 Task: Look for space in Porto Sant'Elpidio, Italy from 5th June, 2023 to 16th June, 2023 for 2 adults in price range Rs.14000 to Rs.18000. Place can be entire place with 1  bedroom having 1 bed and 1 bathroom. Property type can be house, flat, guest house, hotel. Booking option can be shelf check-in. Required host language is English.
Action: Mouse moved to (541, 140)
Screenshot: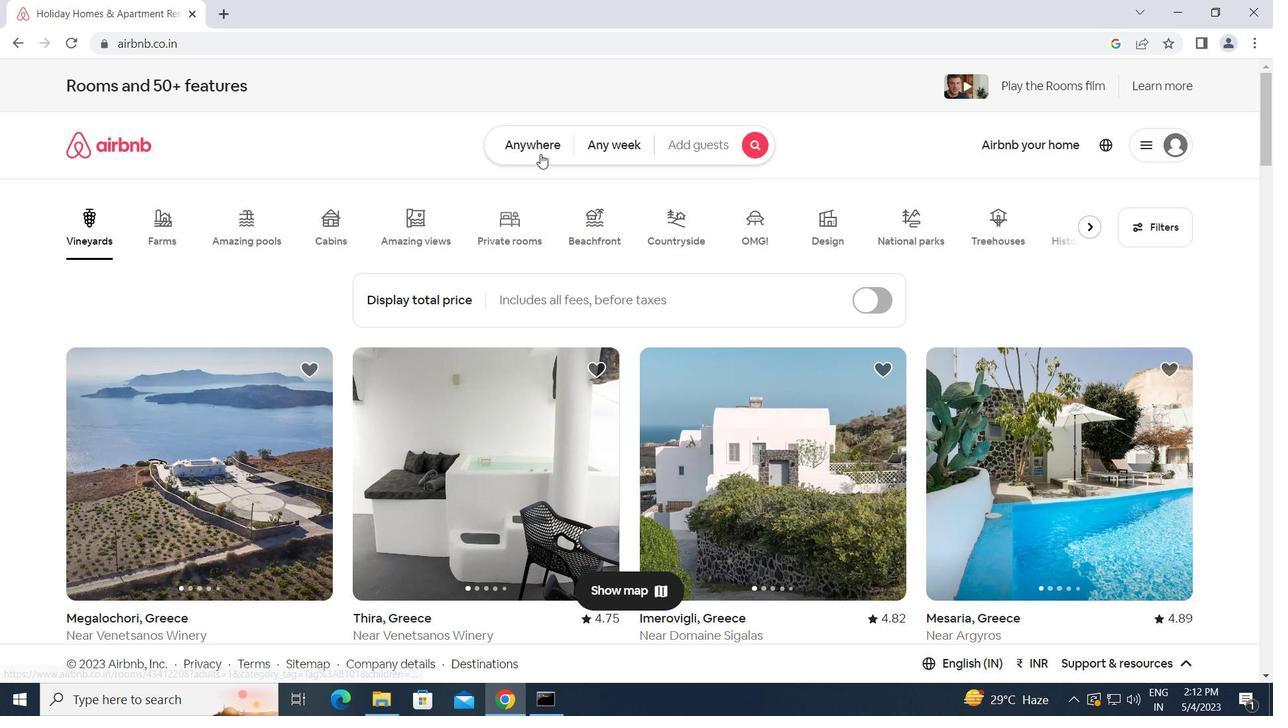
Action: Mouse pressed left at (541, 140)
Screenshot: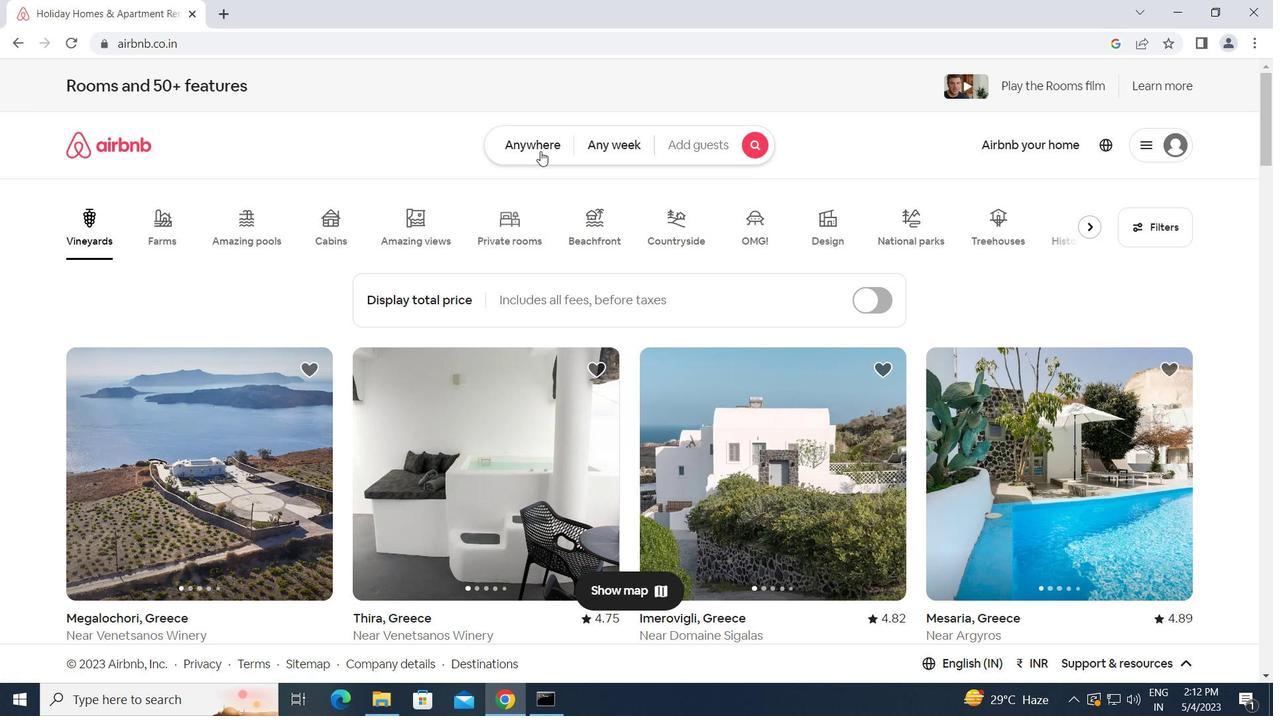 
Action: Mouse moved to (512, 193)
Screenshot: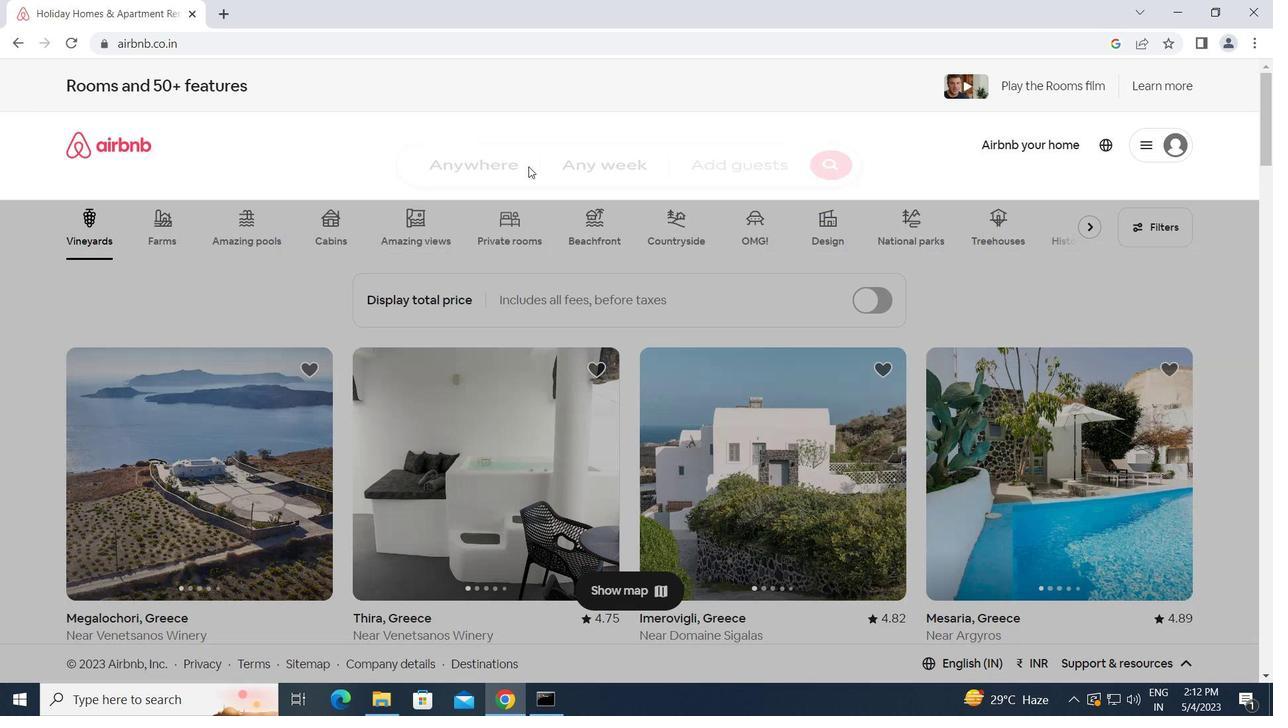 
Action: Mouse pressed left at (512, 193)
Screenshot: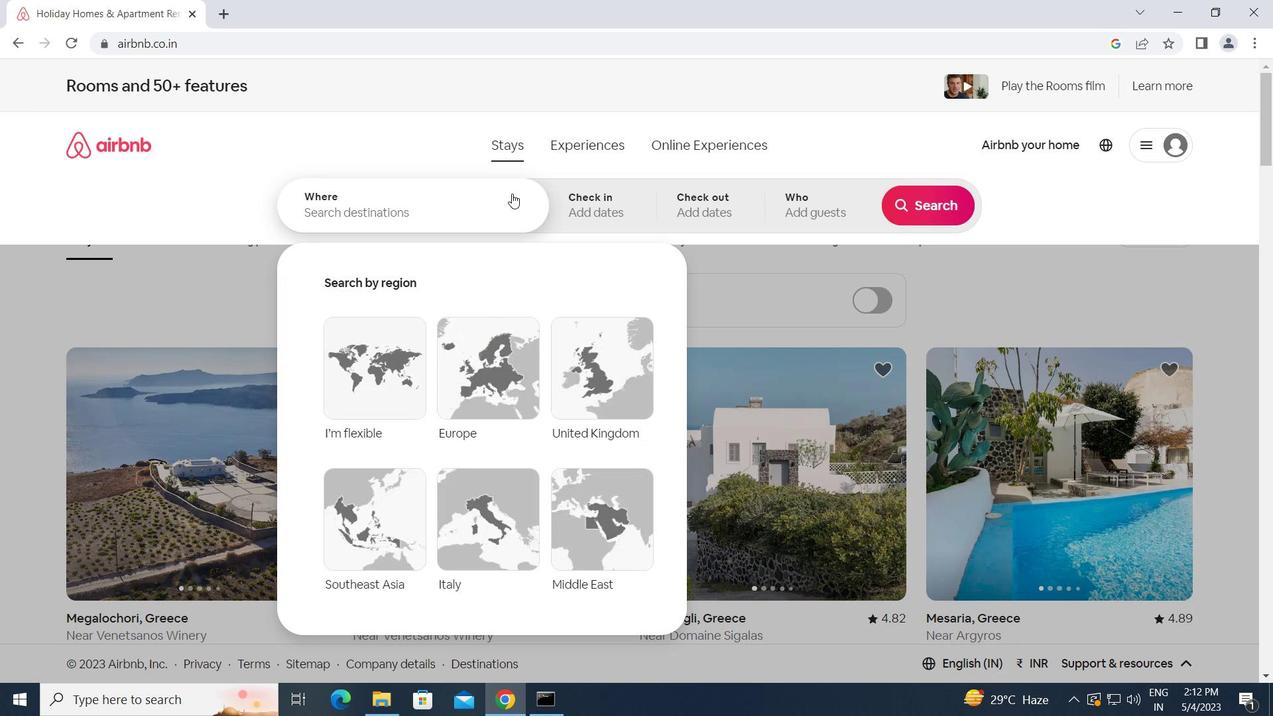 
Action: Mouse moved to (511, 193)
Screenshot: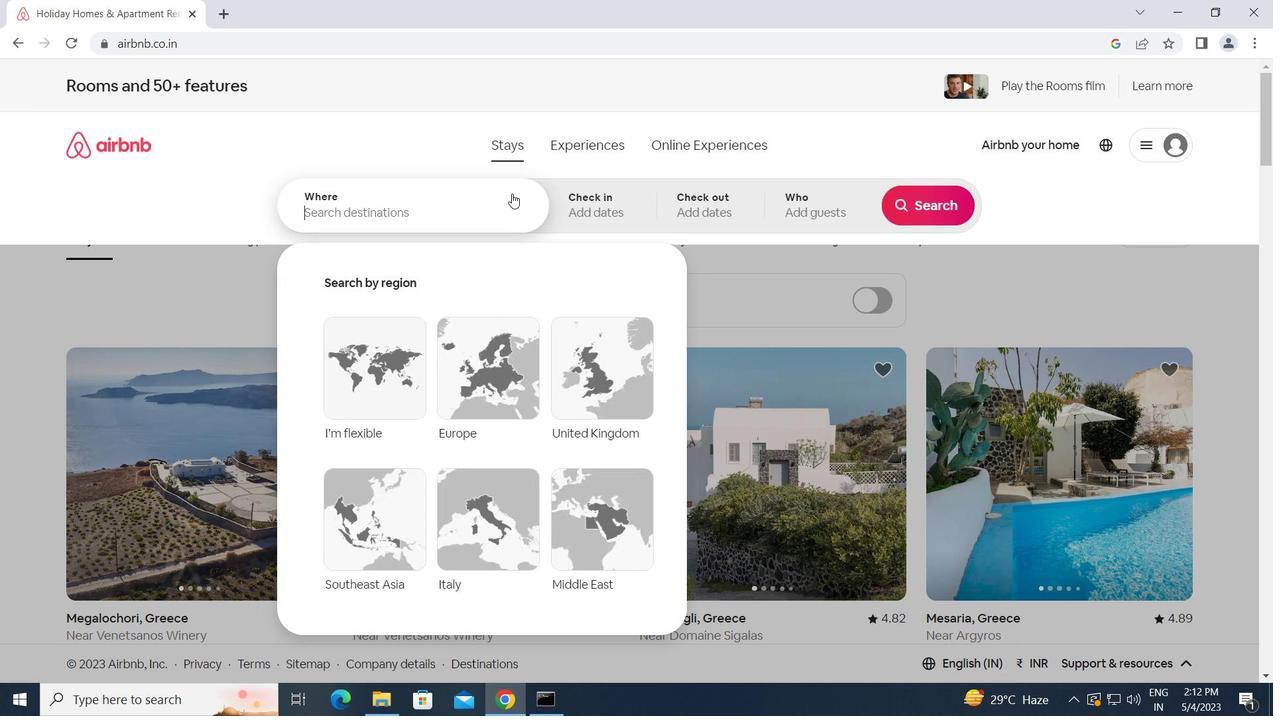 
Action: Key pressed p<Key.caps_lock>orto<Key.space><Key.caps_lock>s<Key.caps_lock>ant'<Key.caps_lock>e<Key.caps_lock><Key.backspace><Key.space><Key.caps_lock>e<Key.caps_lock>lpidio,<Key.space><Key.caps_lock>i<Key.caps_lock>taly<Key.enter>
Screenshot: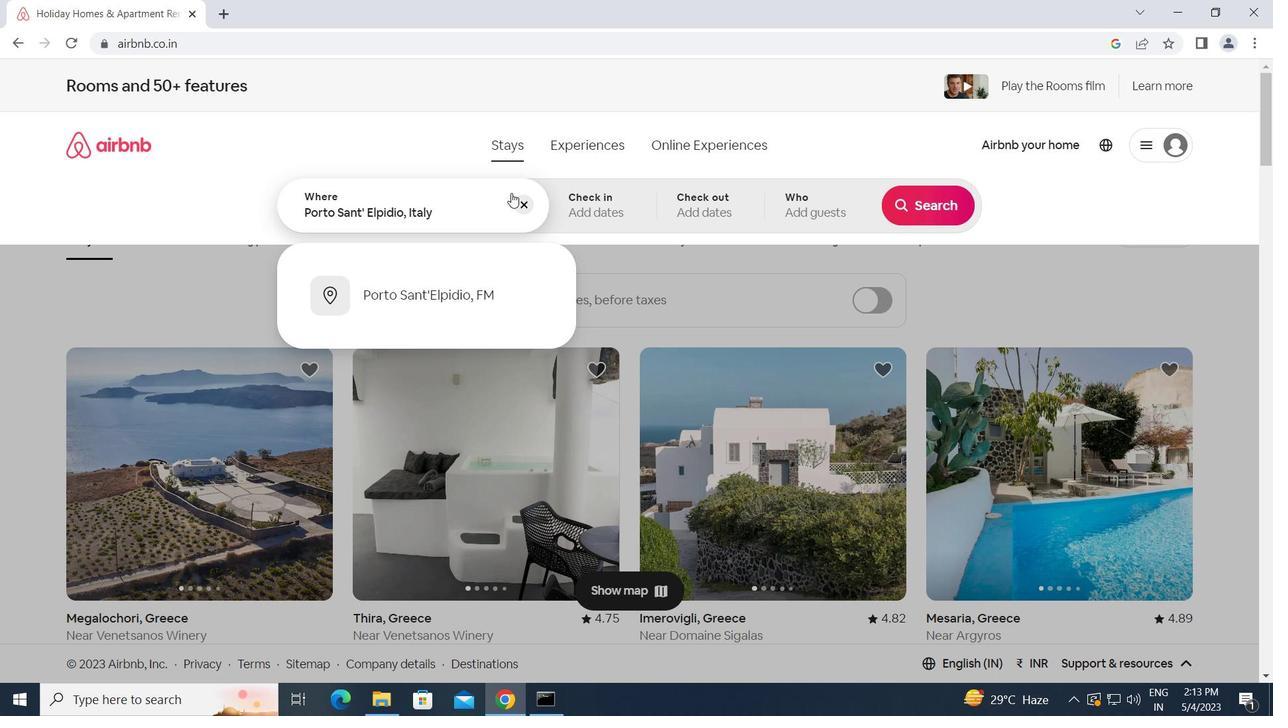 
Action: Mouse moved to (716, 459)
Screenshot: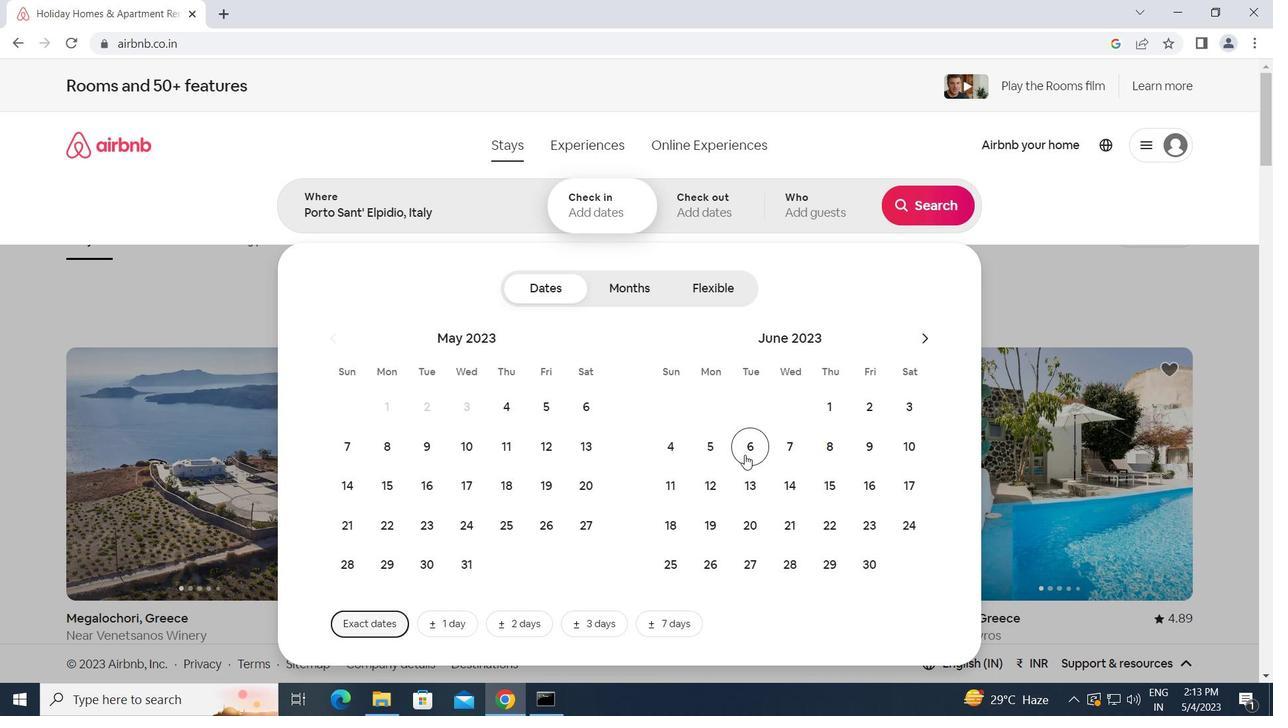 
Action: Mouse pressed left at (716, 459)
Screenshot: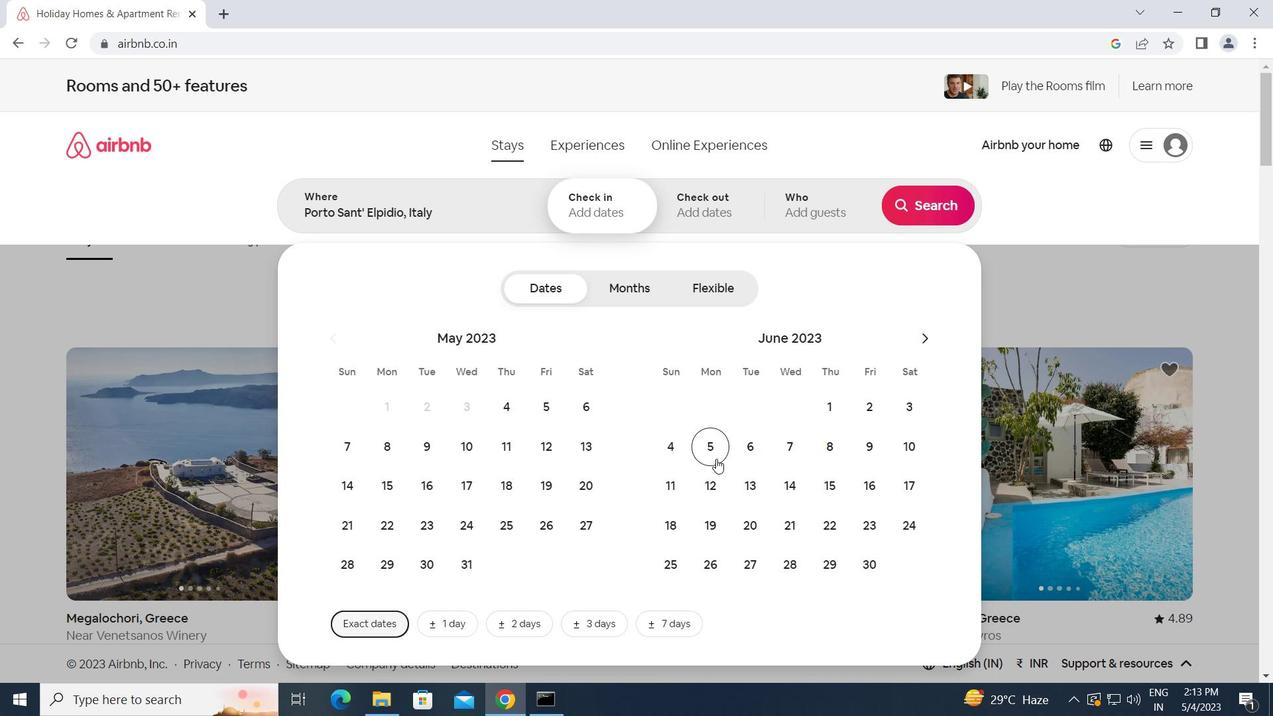 
Action: Mouse moved to (878, 496)
Screenshot: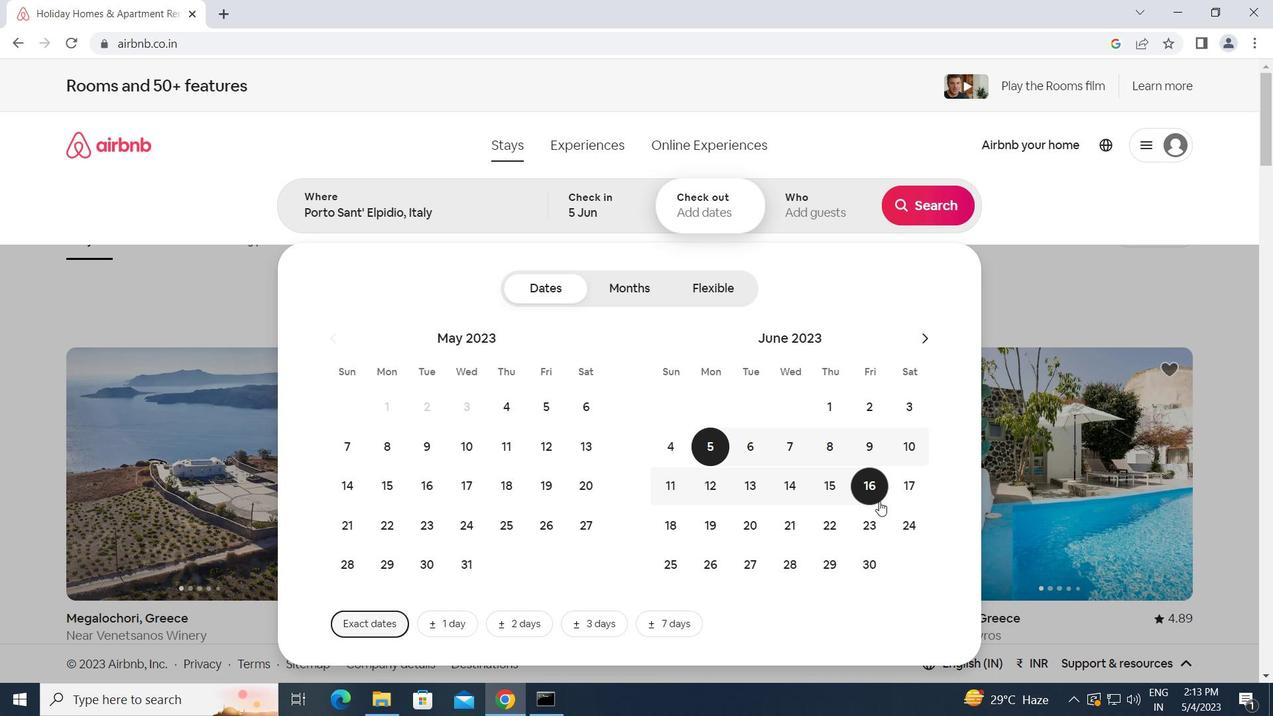 
Action: Mouse pressed left at (878, 496)
Screenshot: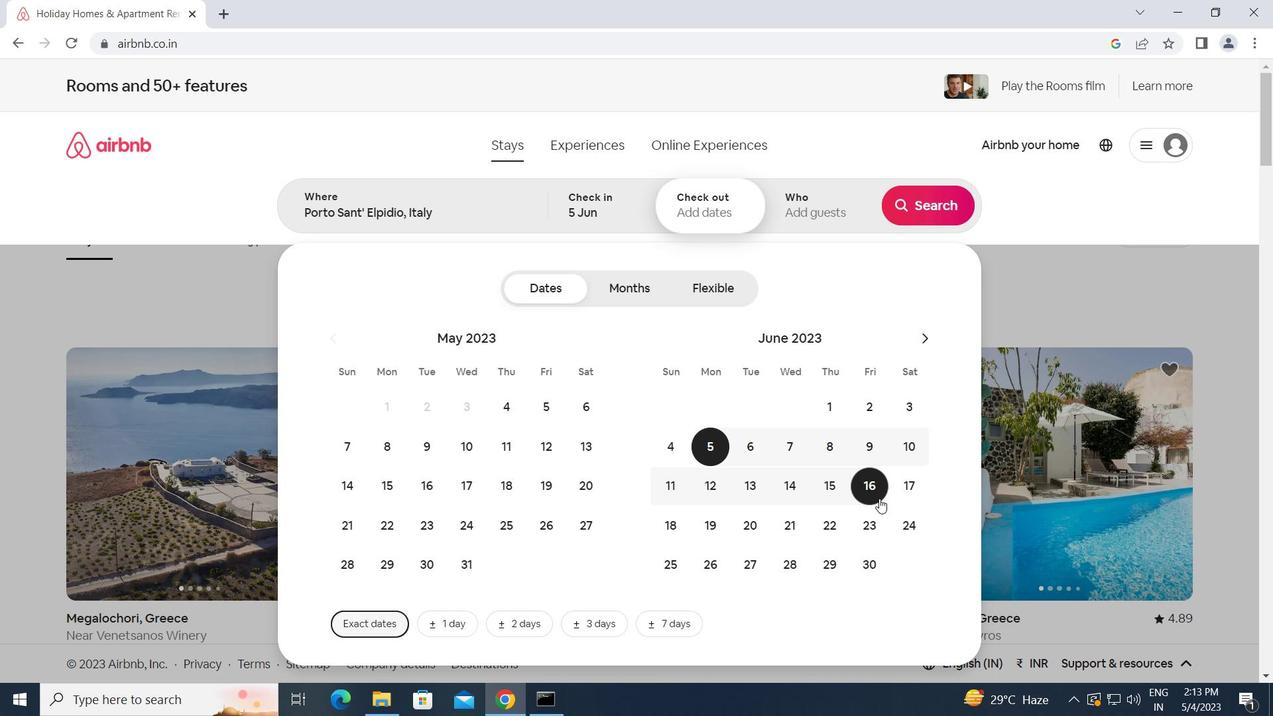 
Action: Mouse moved to (827, 216)
Screenshot: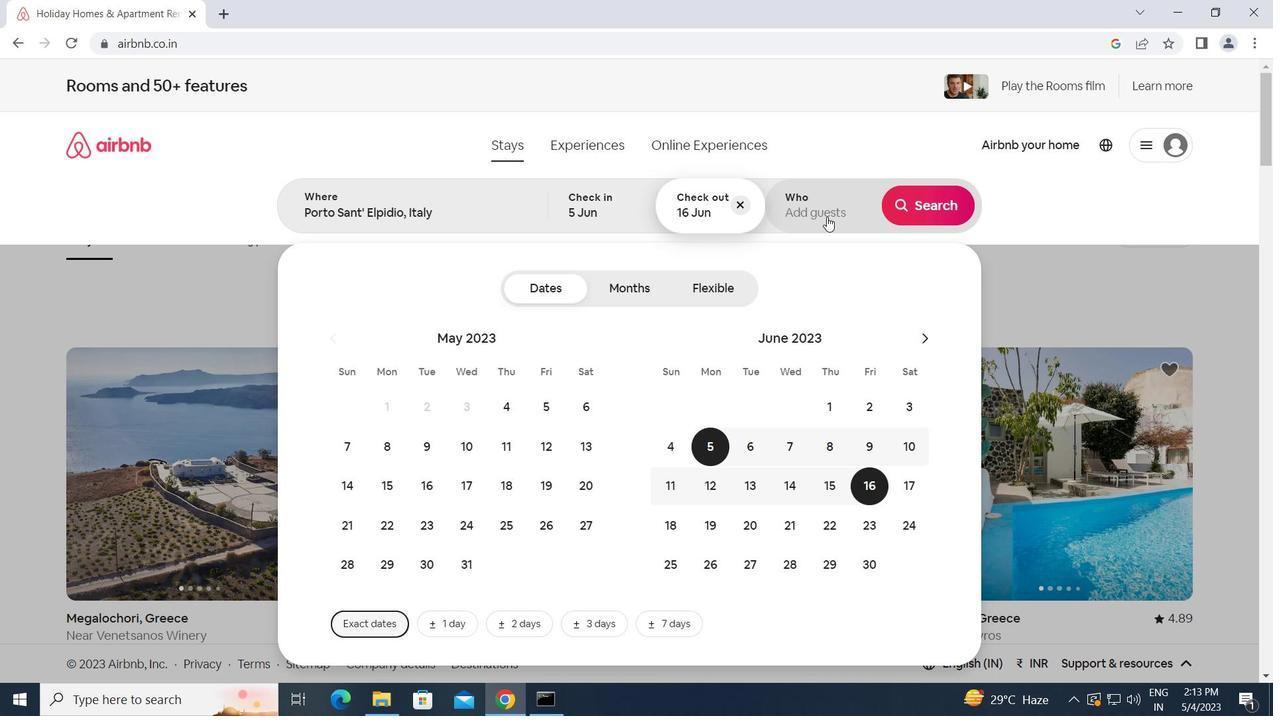 
Action: Mouse pressed left at (827, 216)
Screenshot: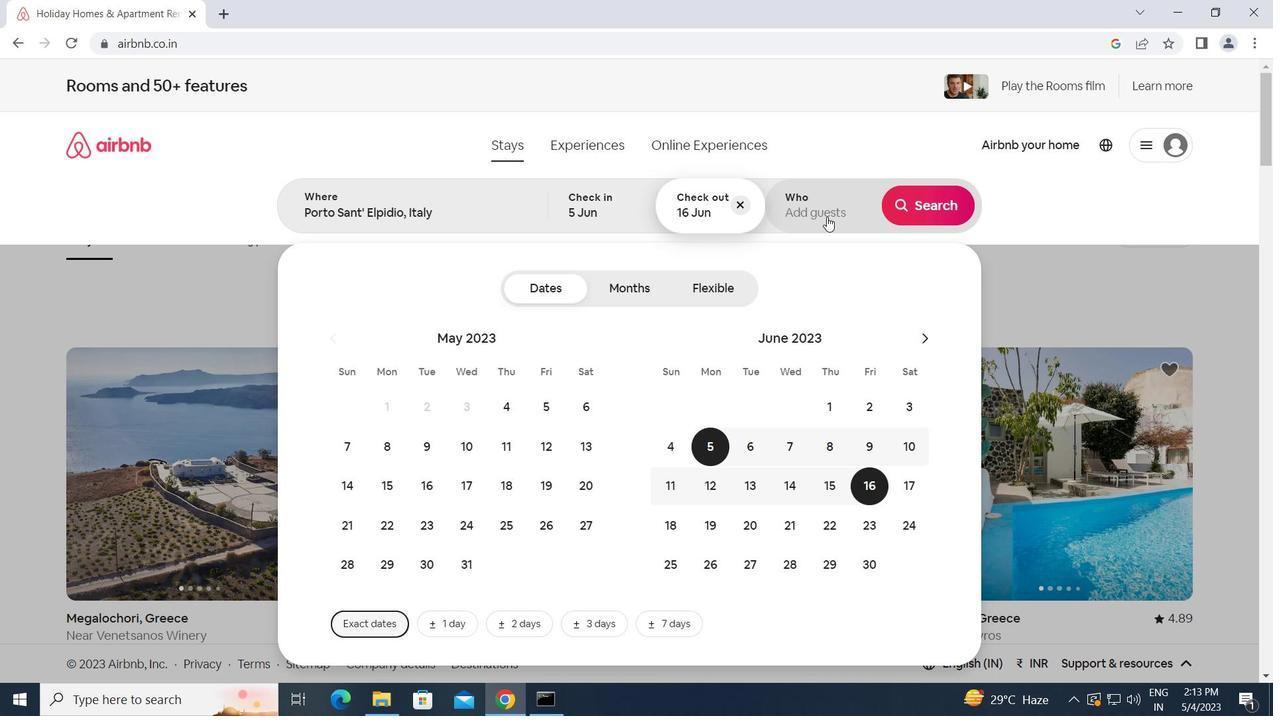 
Action: Mouse moved to (932, 305)
Screenshot: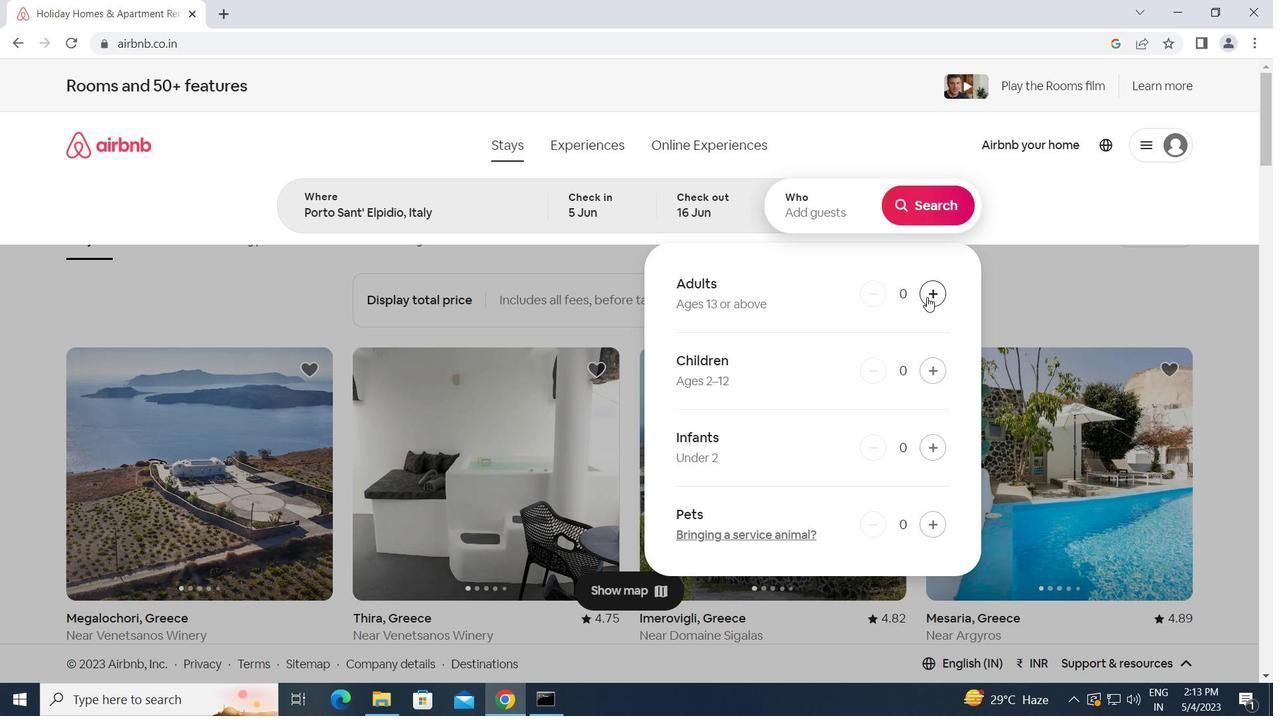 
Action: Mouse pressed left at (932, 305)
Screenshot: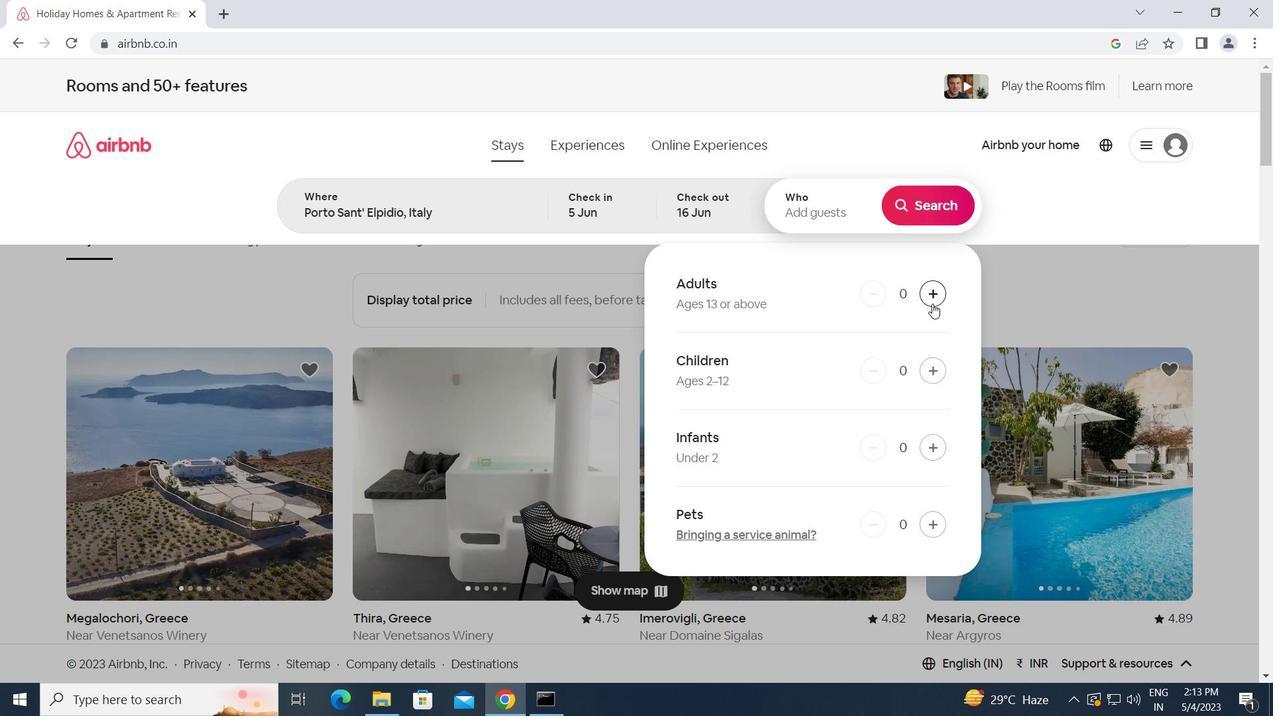 
Action: Mouse pressed left at (932, 305)
Screenshot: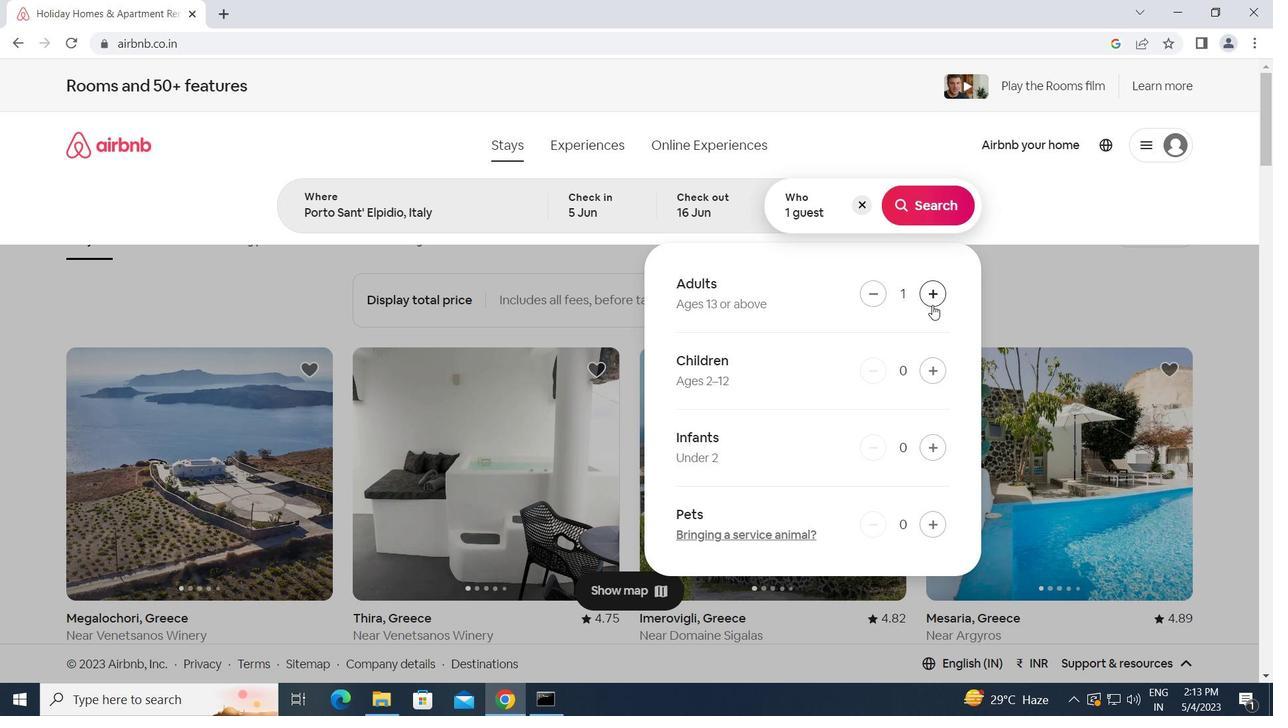 
Action: Mouse moved to (916, 207)
Screenshot: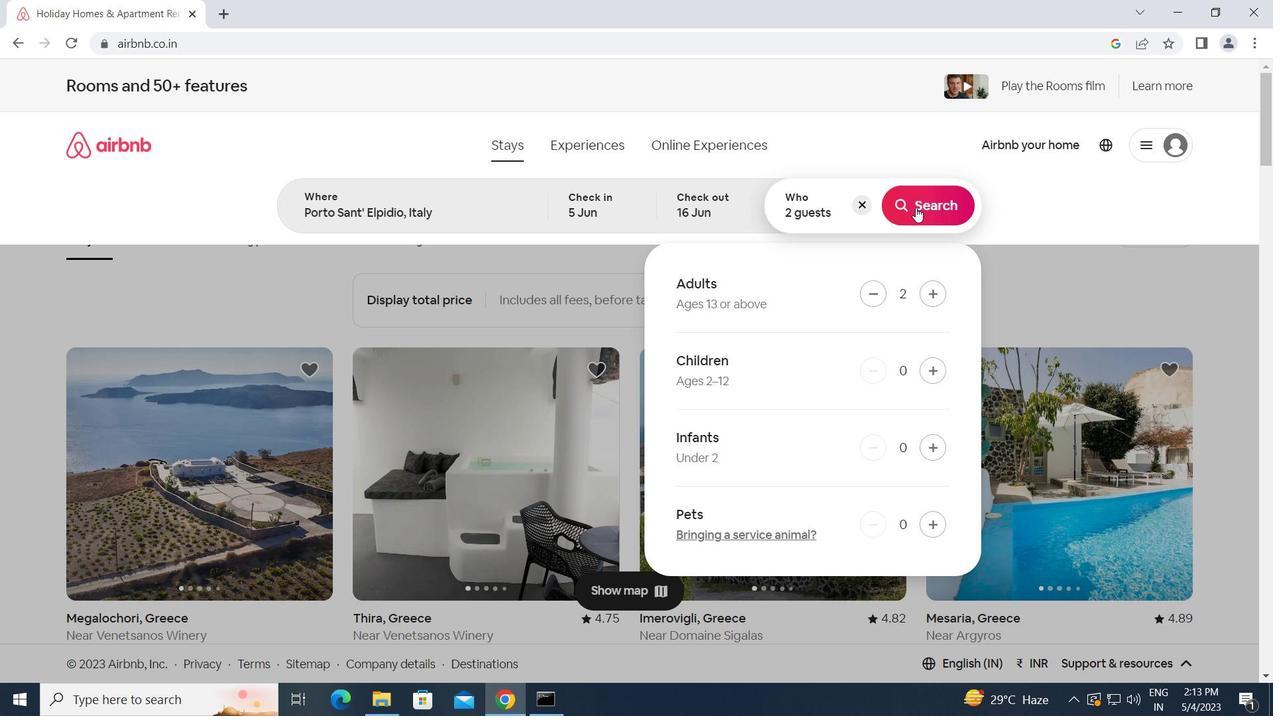 
Action: Mouse pressed left at (916, 207)
Screenshot: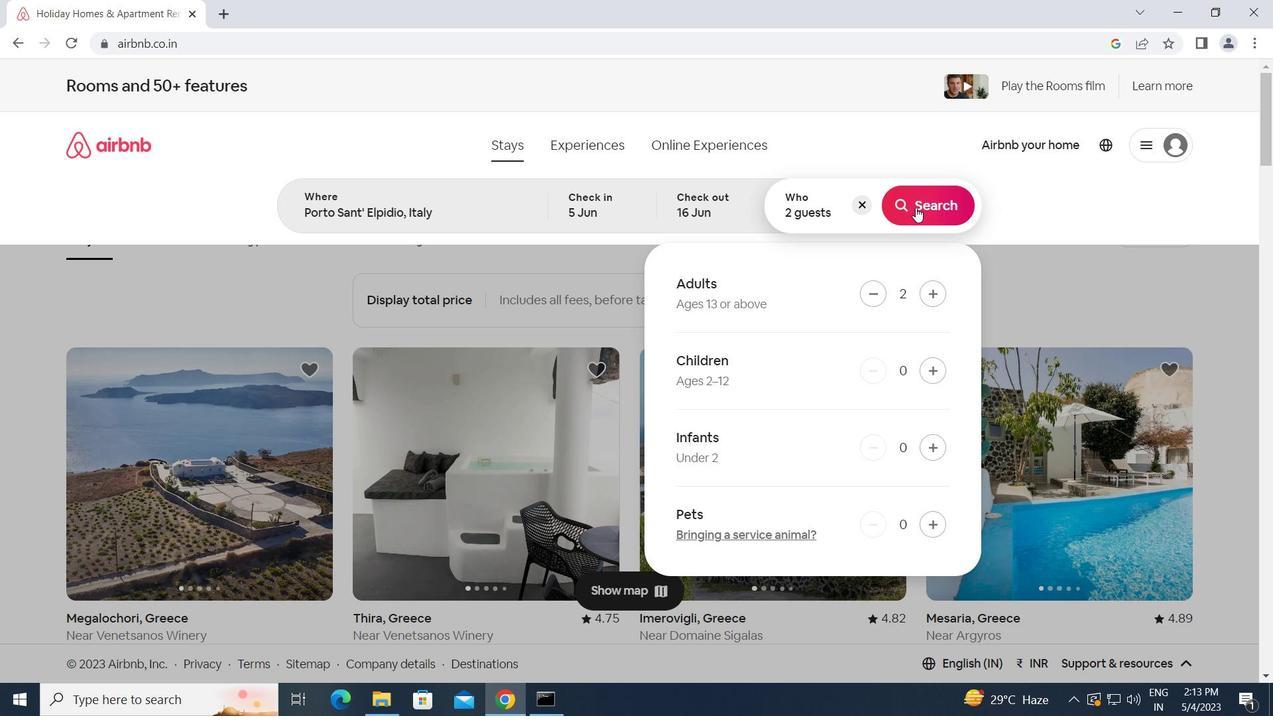 
Action: Mouse moved to (1213, 156)
Screenshot: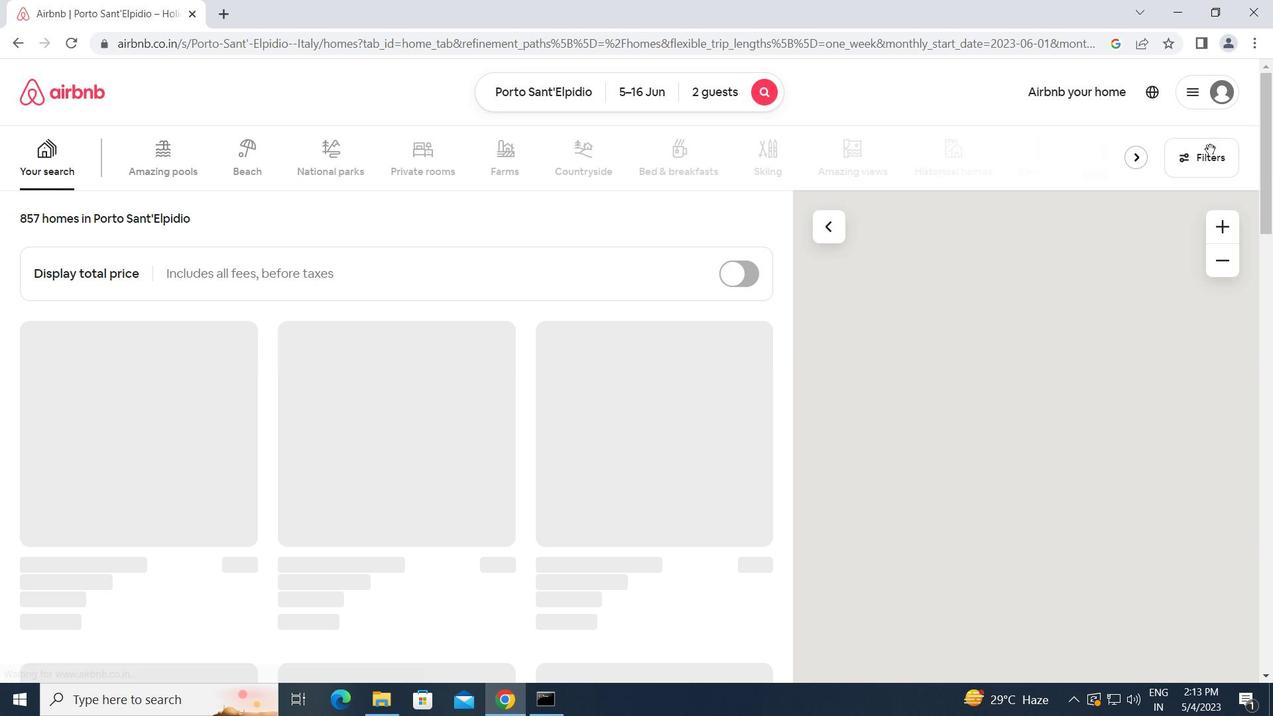 
Action: Mouse pressed left at (1213, 156)
Screenshot: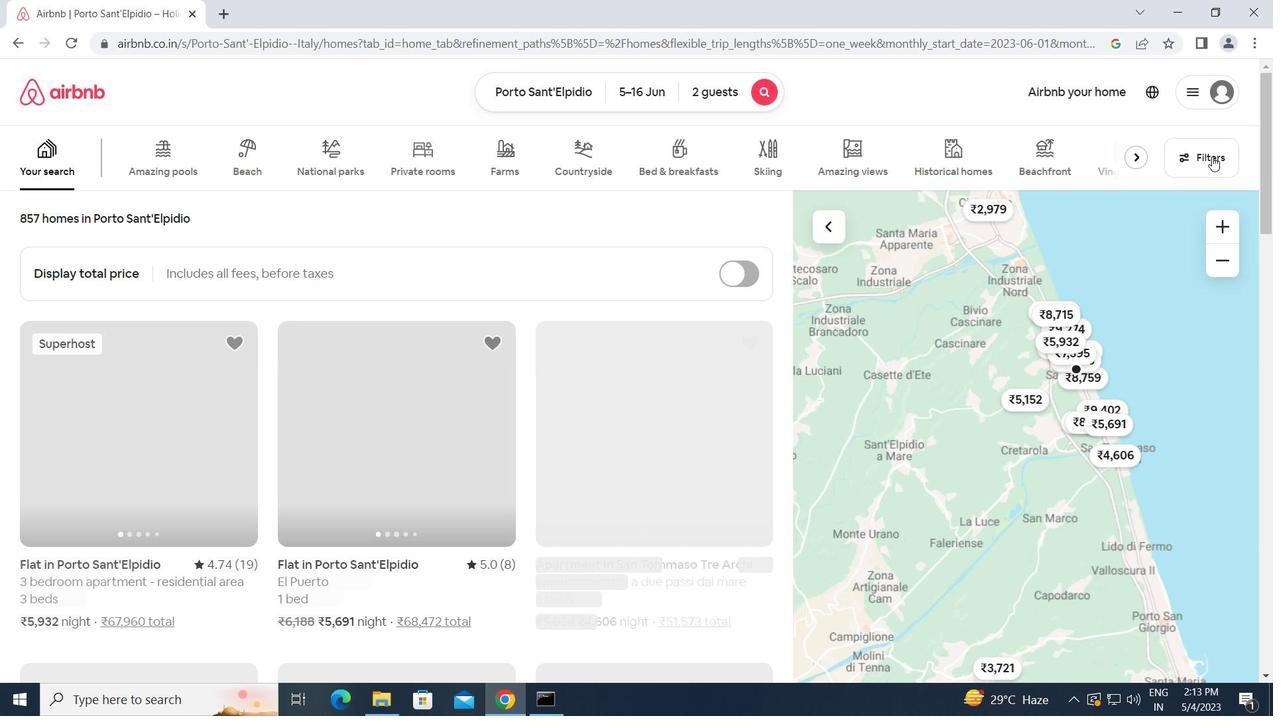 
Action: Mouse moved to (433, 374)
Screenshot: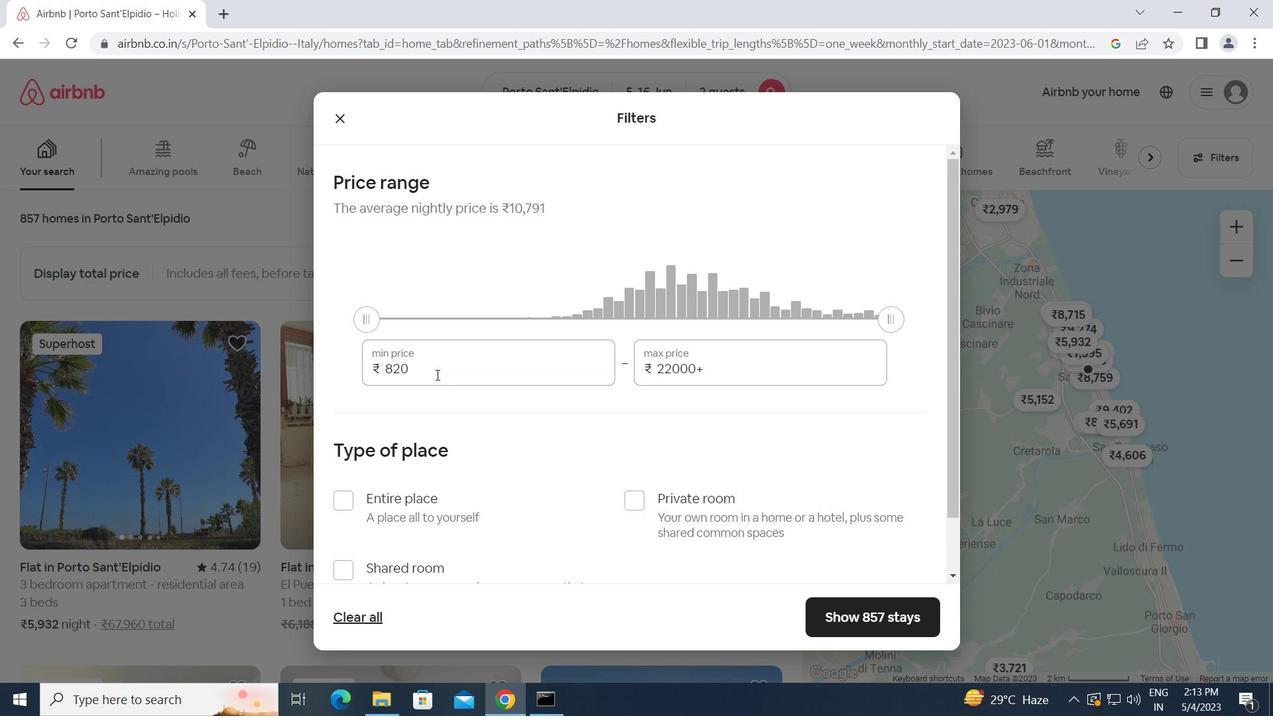 
Action: Mouse pressed left at (433, 374)
Screenshot: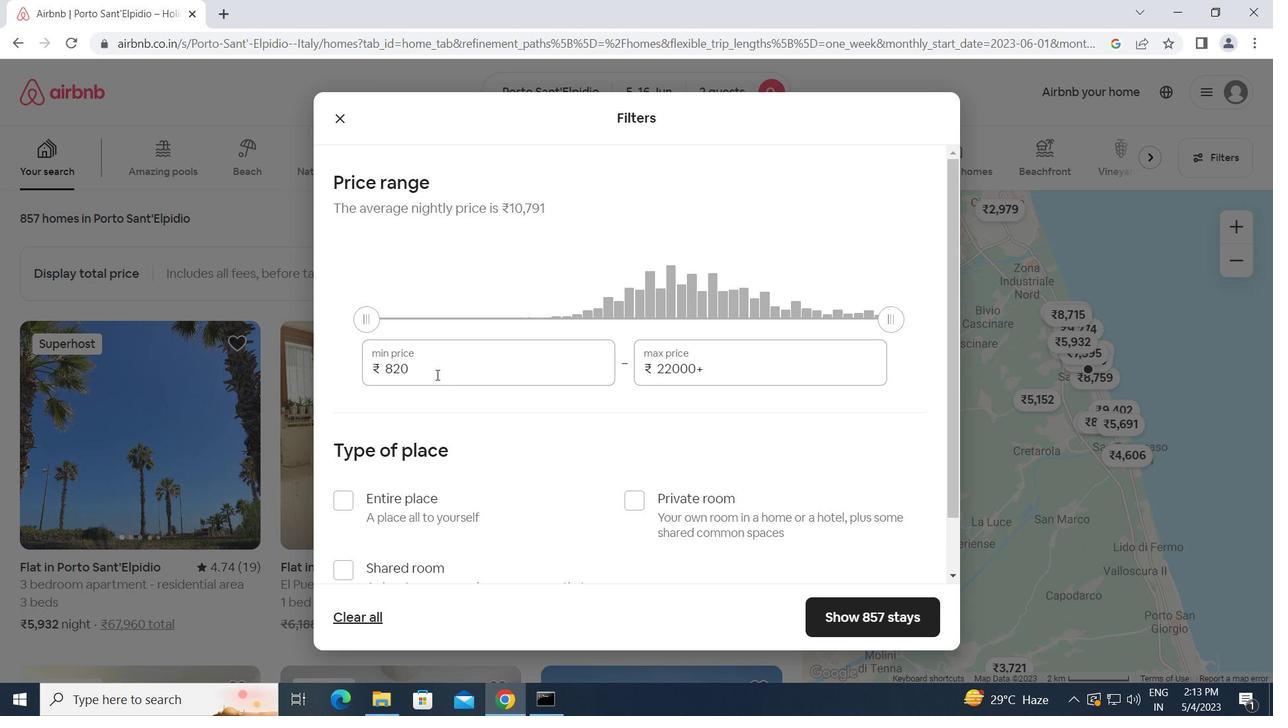 
Action: Mouse moved to (346, 373)
Screenshot: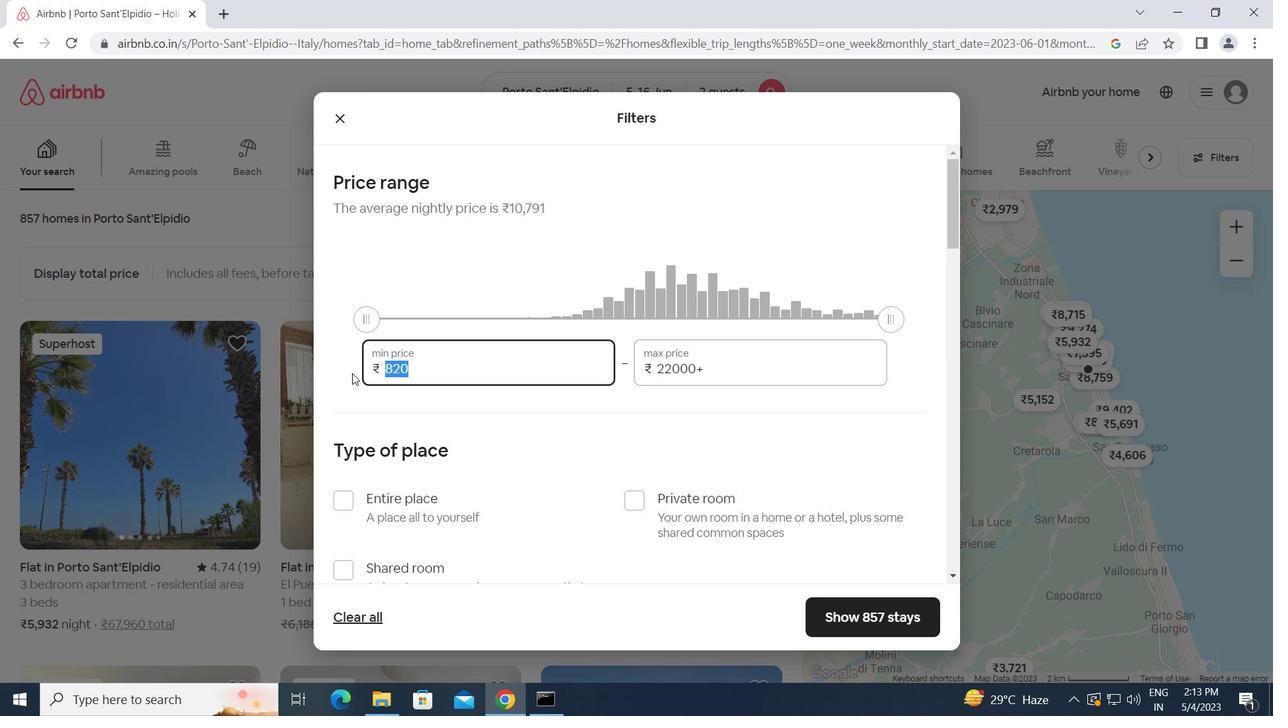 
Action: Key pressed 14000<Key.tab>18000
Screenshot: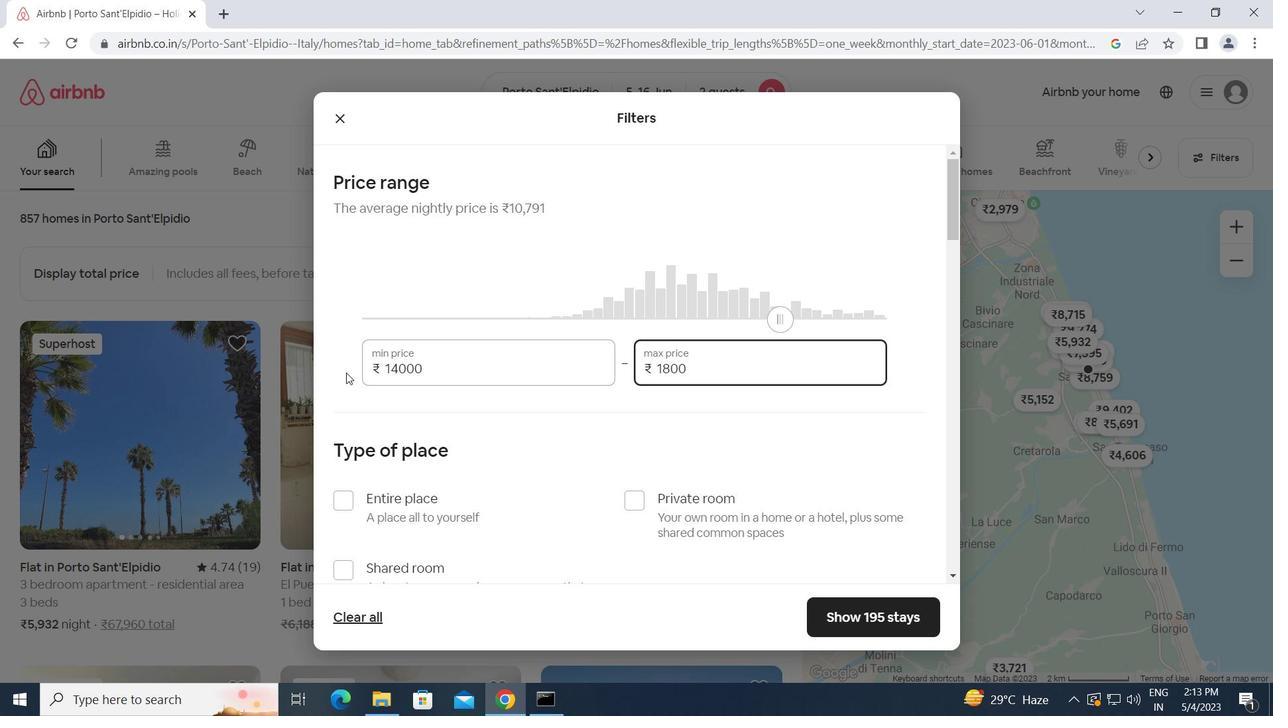 
Action: Mouse moved to (348, 502)
Screenshot: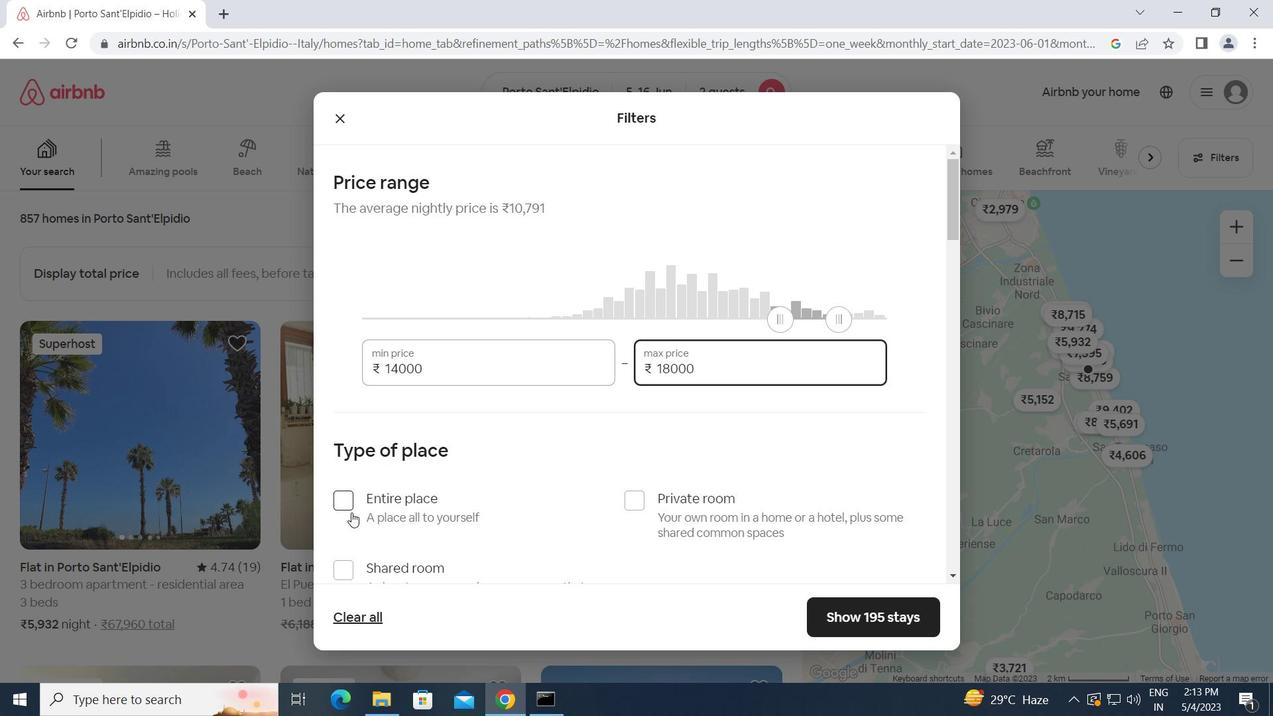 
Action: Mouse pressed left at (348, 502)
Screenshot: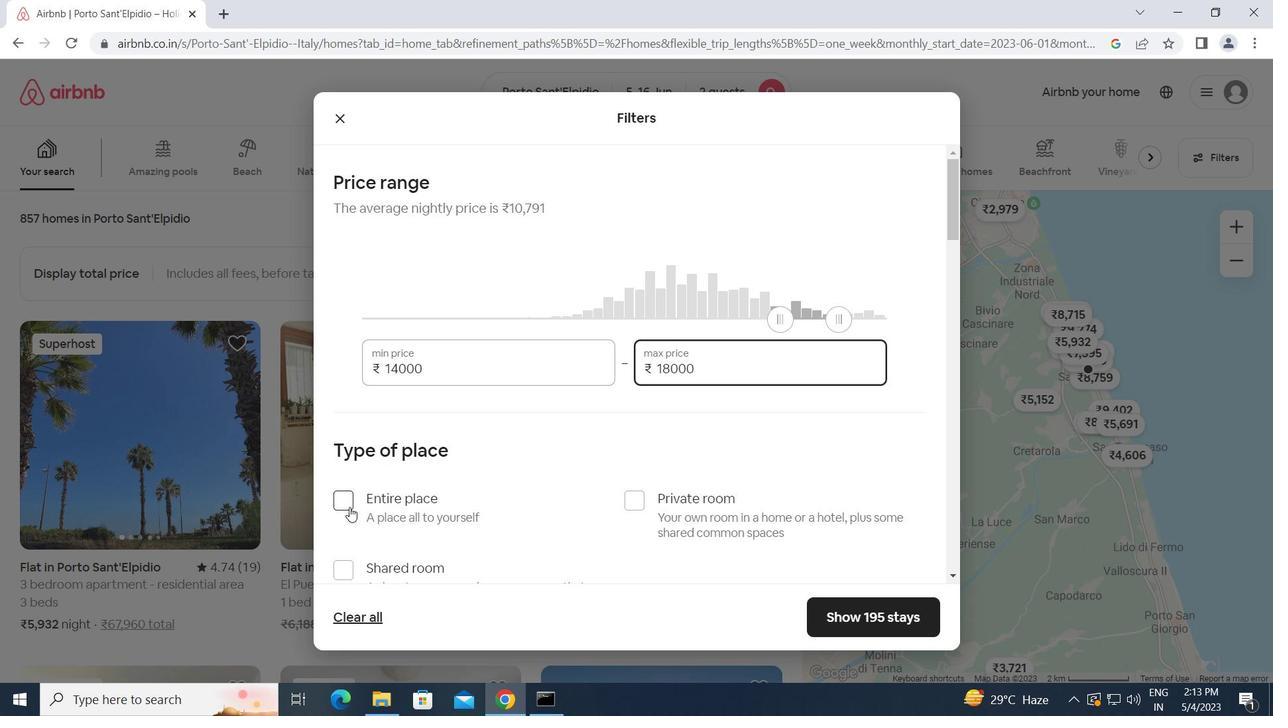 
Action: Mouse moved to (461, 520)
Screenshot: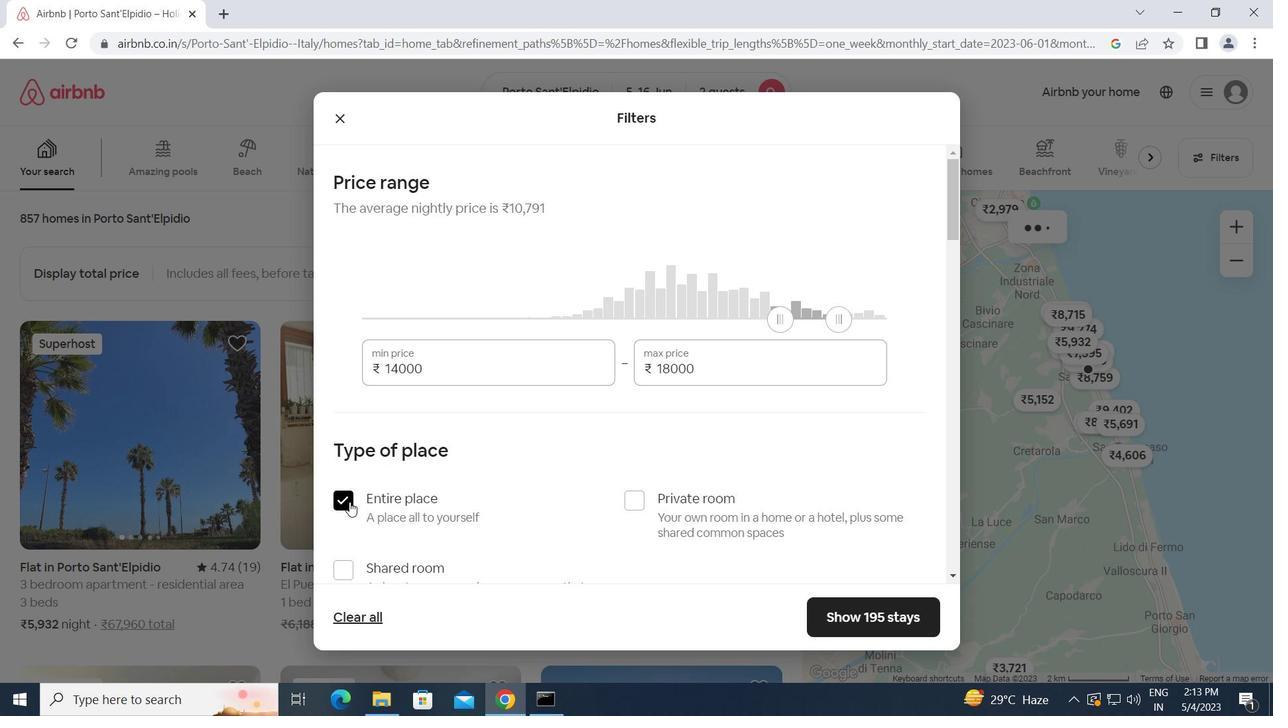 
Action: Mouse scrolled (461, 520) with delta (0, 0)
Screenshot: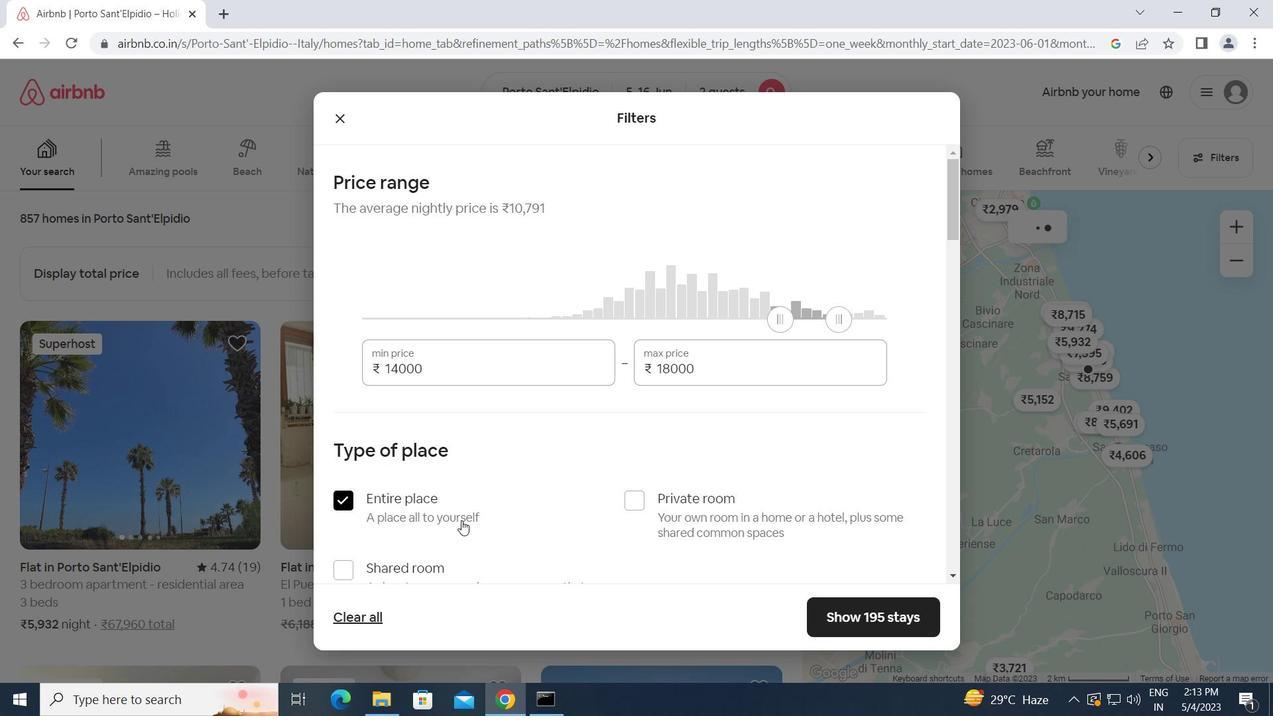 
Action: Mouse scrolled (461, 520) with delta (0, 0)
Screenshot: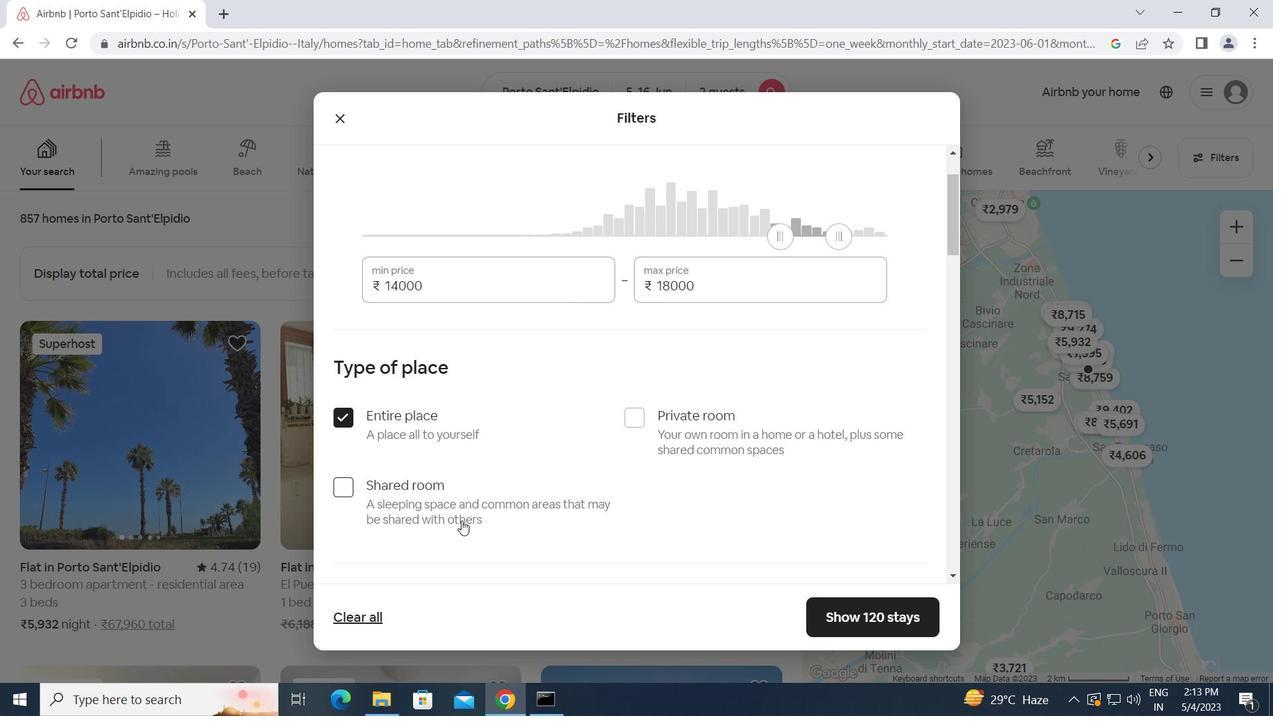 
Action: Mouse moved to (462, 521)
Screenshot: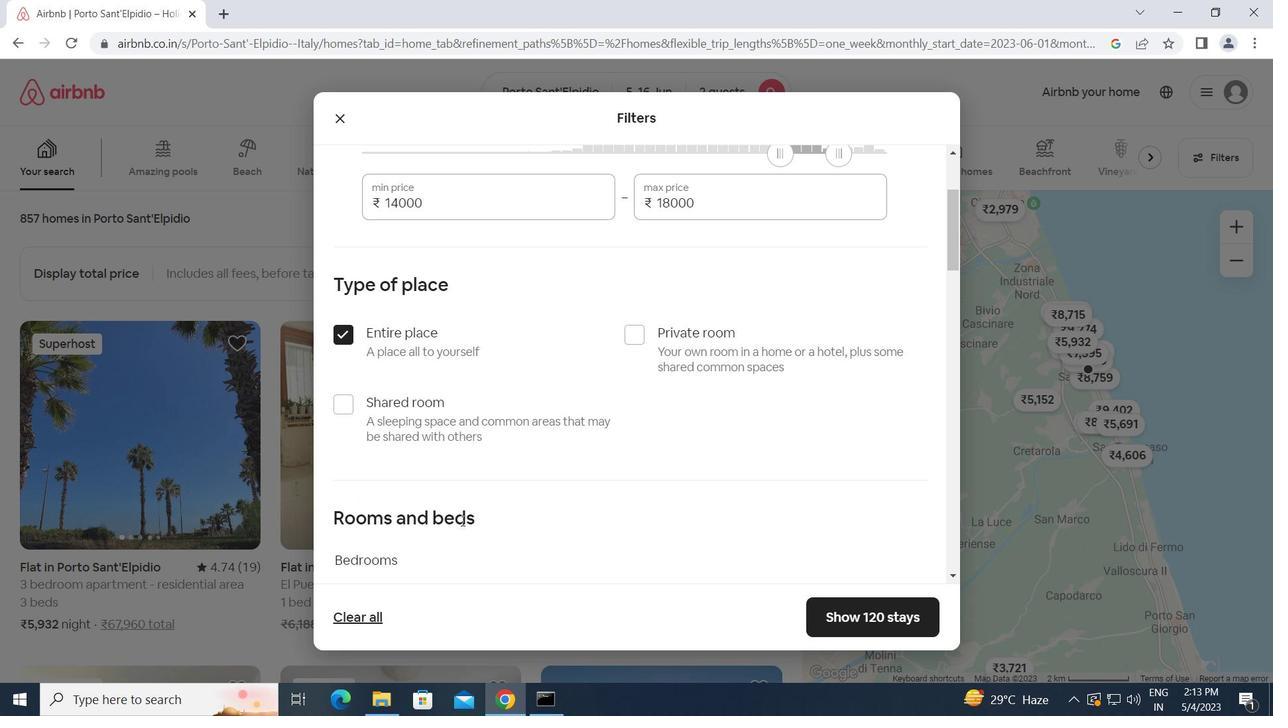 
Action: Mouse scrolled (462, 520) with delta (0, 0)
Screenshot: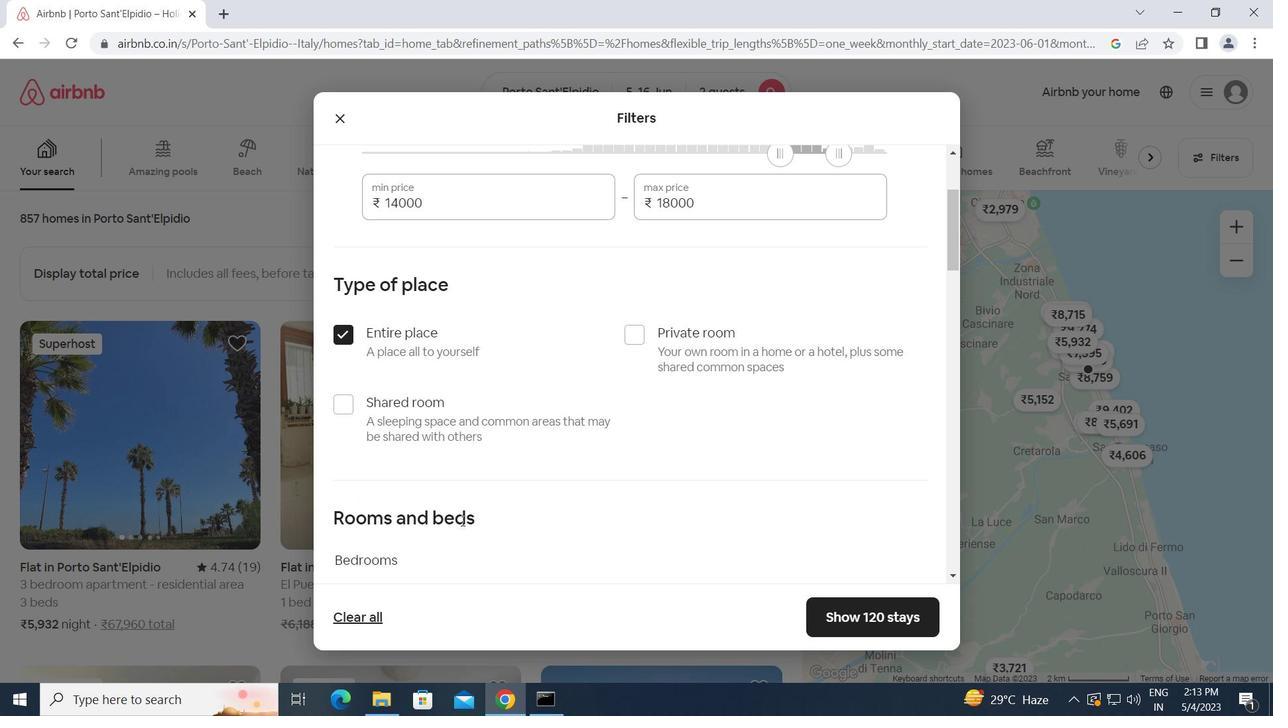 
Action: Mouse moved to (431, 526)
Screenshot: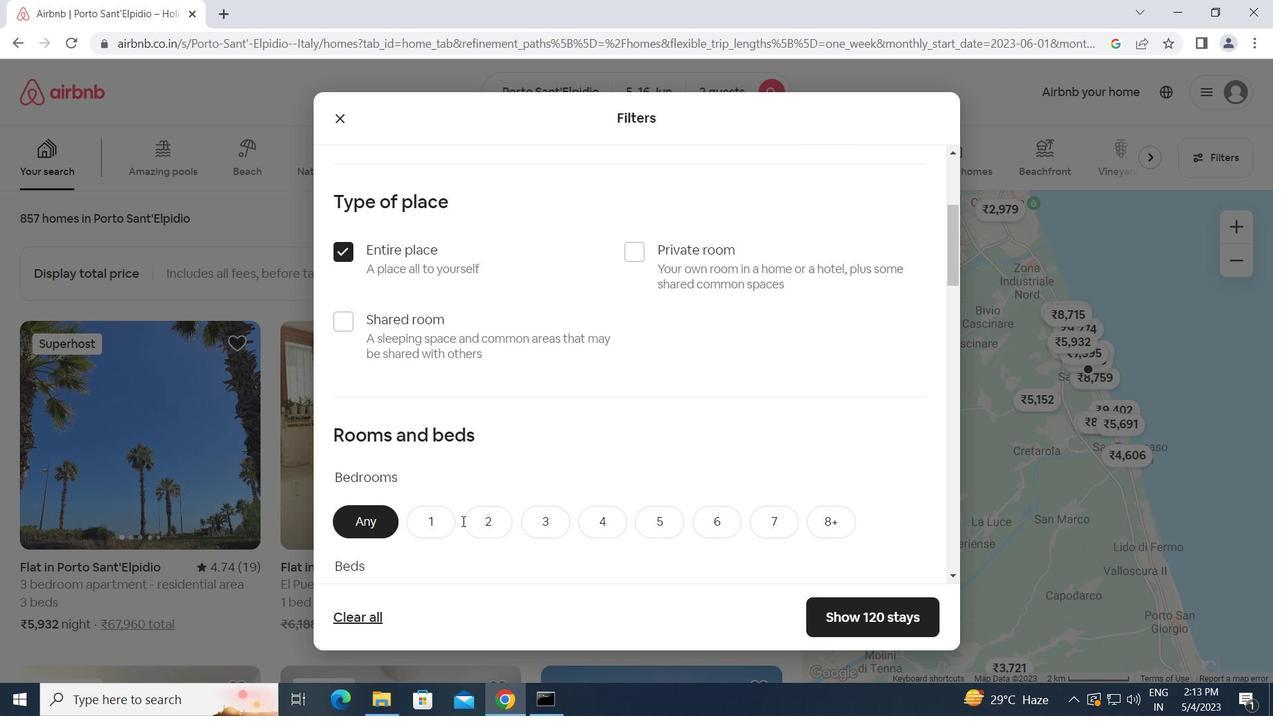 
Action: Mouse pressed left at (431, 526)
Screenshot: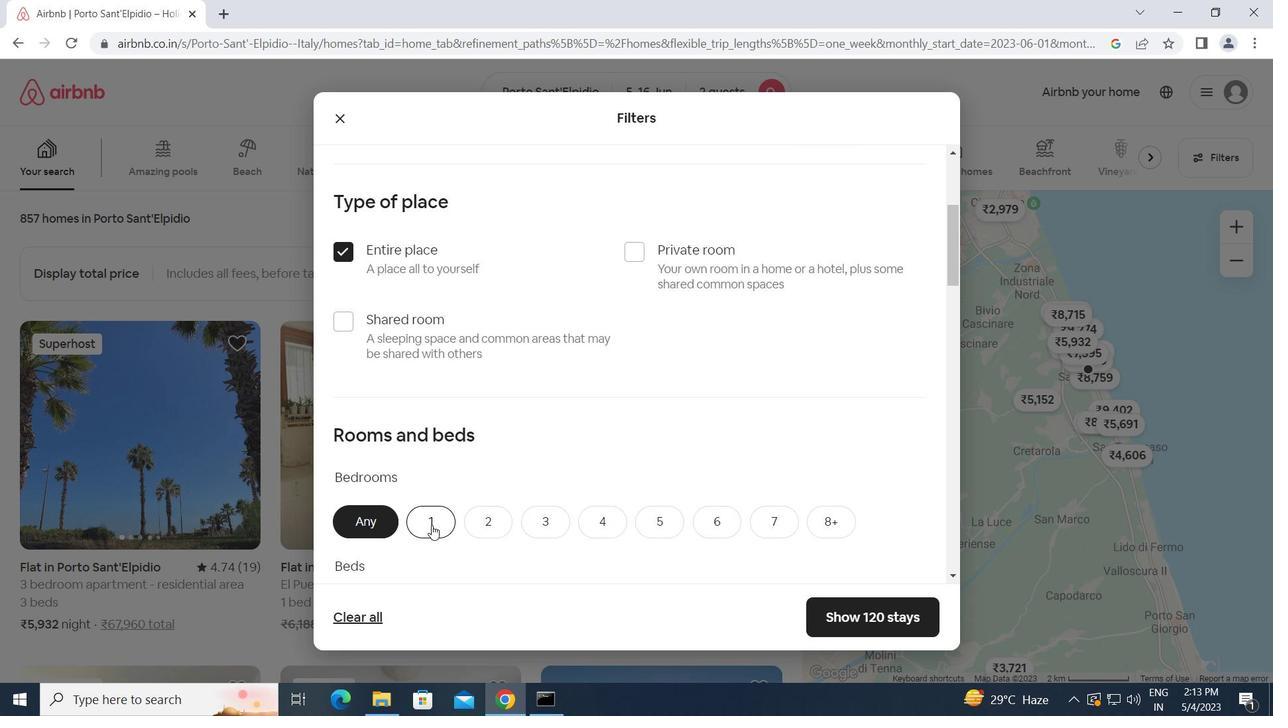 
Action: Mouse moved to (506, 537)
Screenshot: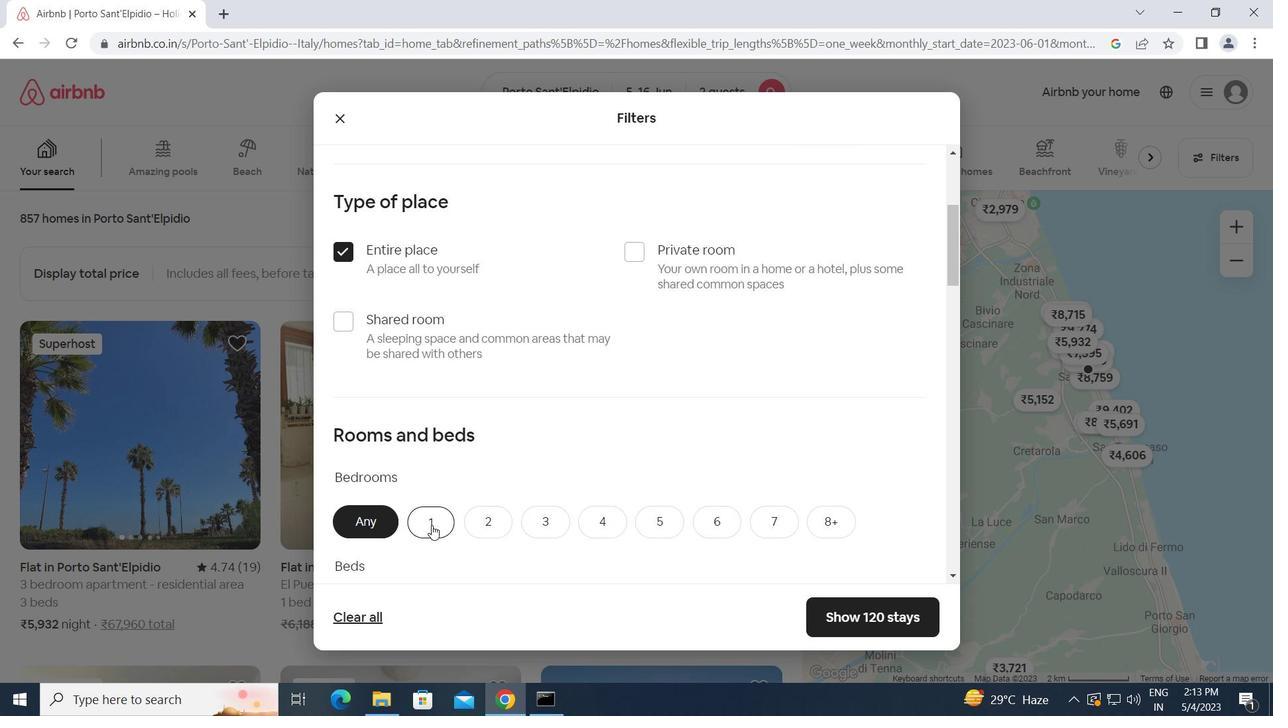 
Action: Mouse scrolled (506, 536) with delta (0, 0)
Screenshot: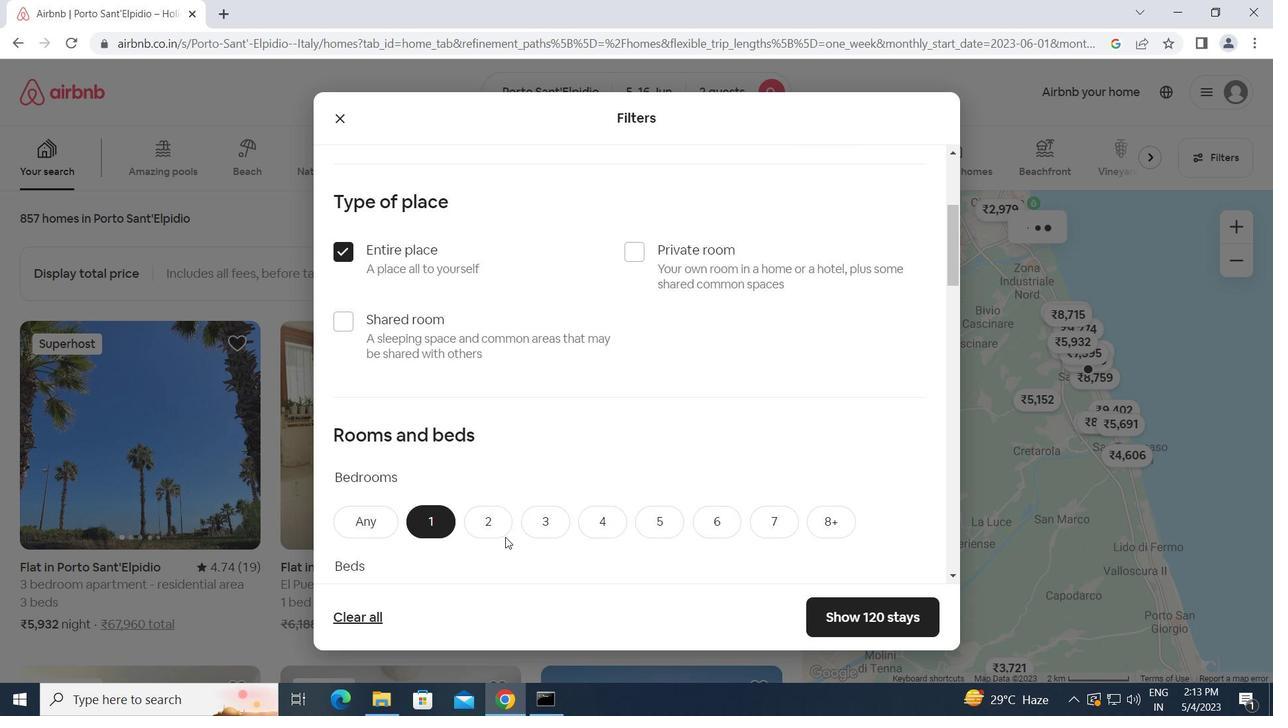 
Action: Mouse scrolled (506, 536) with delta (0, 0)
Screenshot: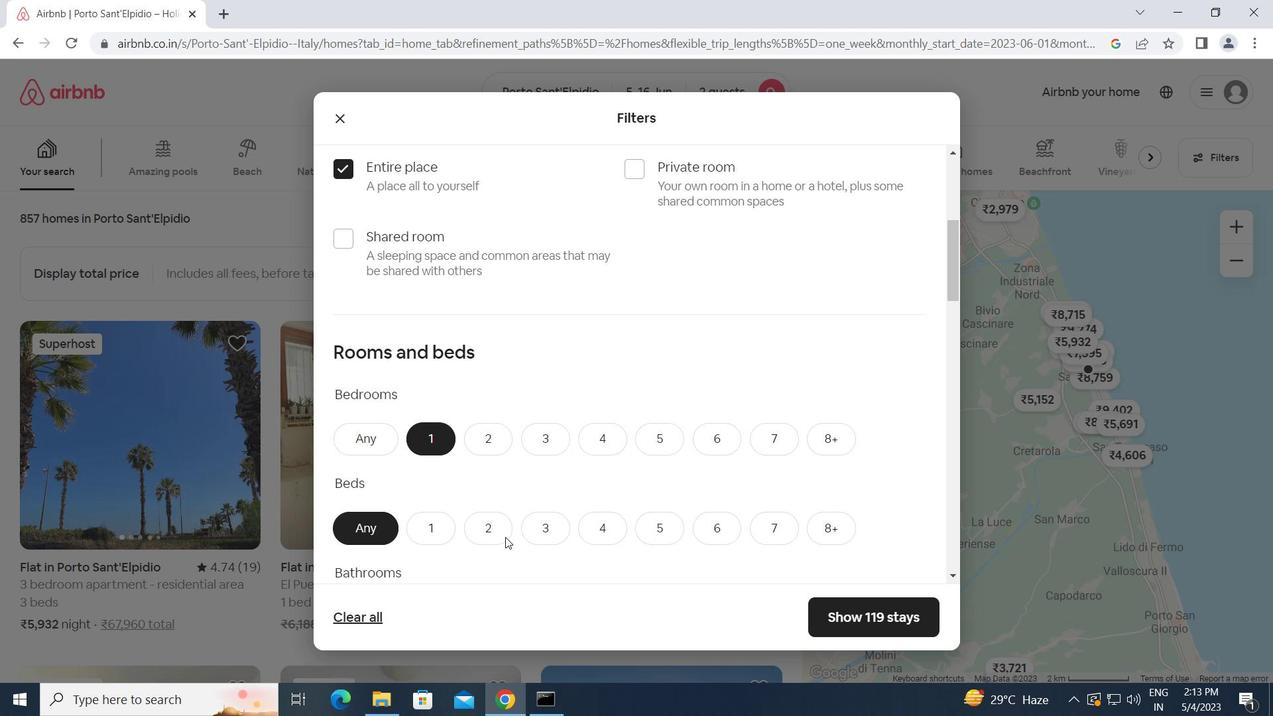 
Action: Mouse moved to (435, 449)
Screenshot: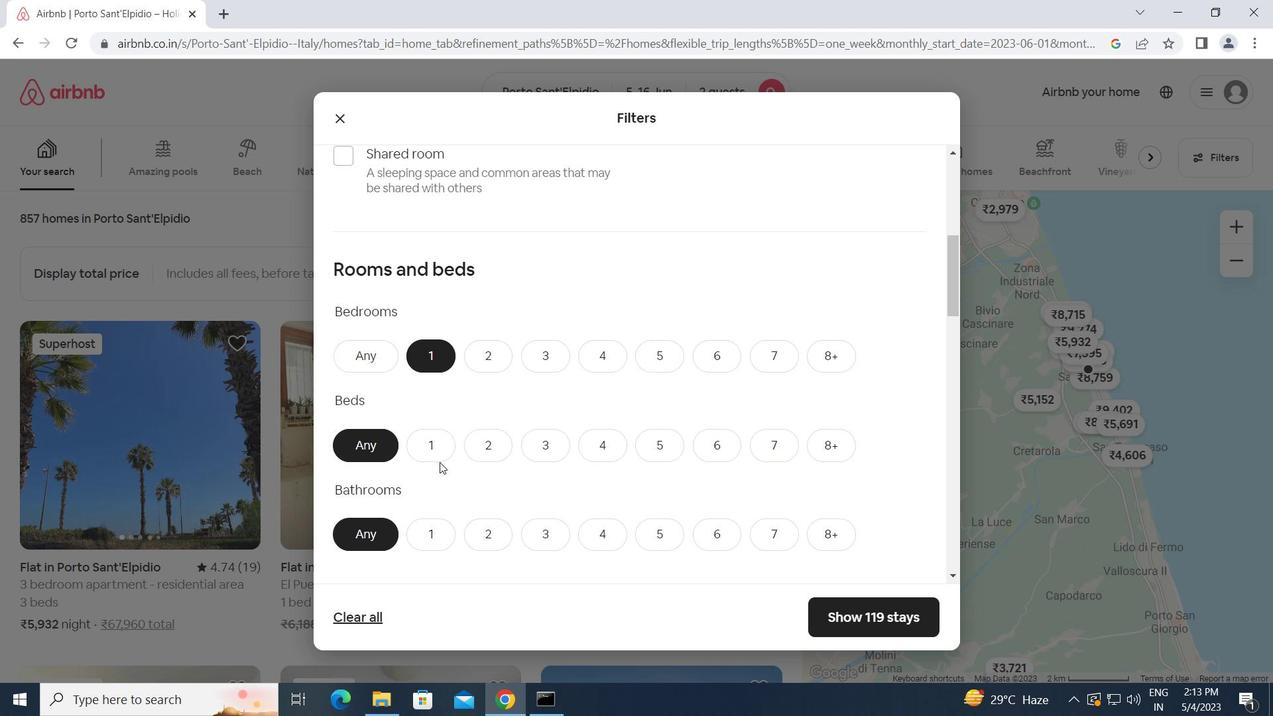 
Action: Mouse pressed left at (435, 449)
Screenshot: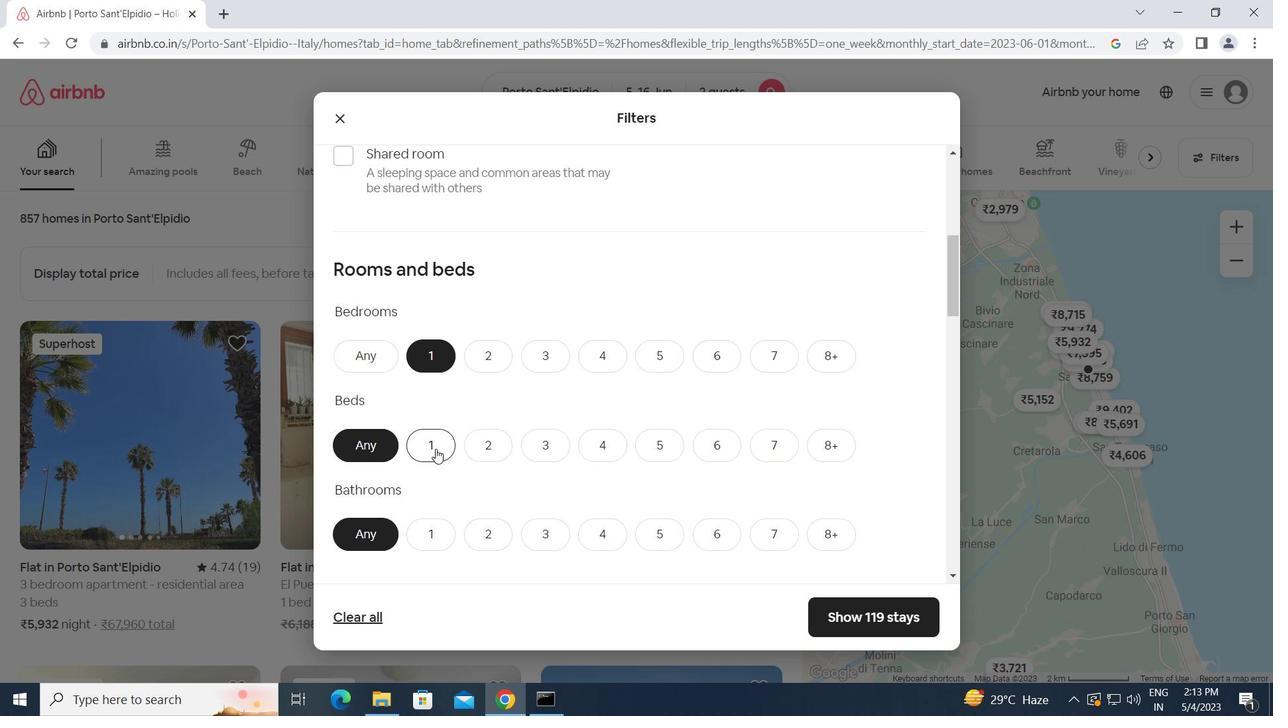 
Action: Mouse moved to (427, 538)
Screenshot: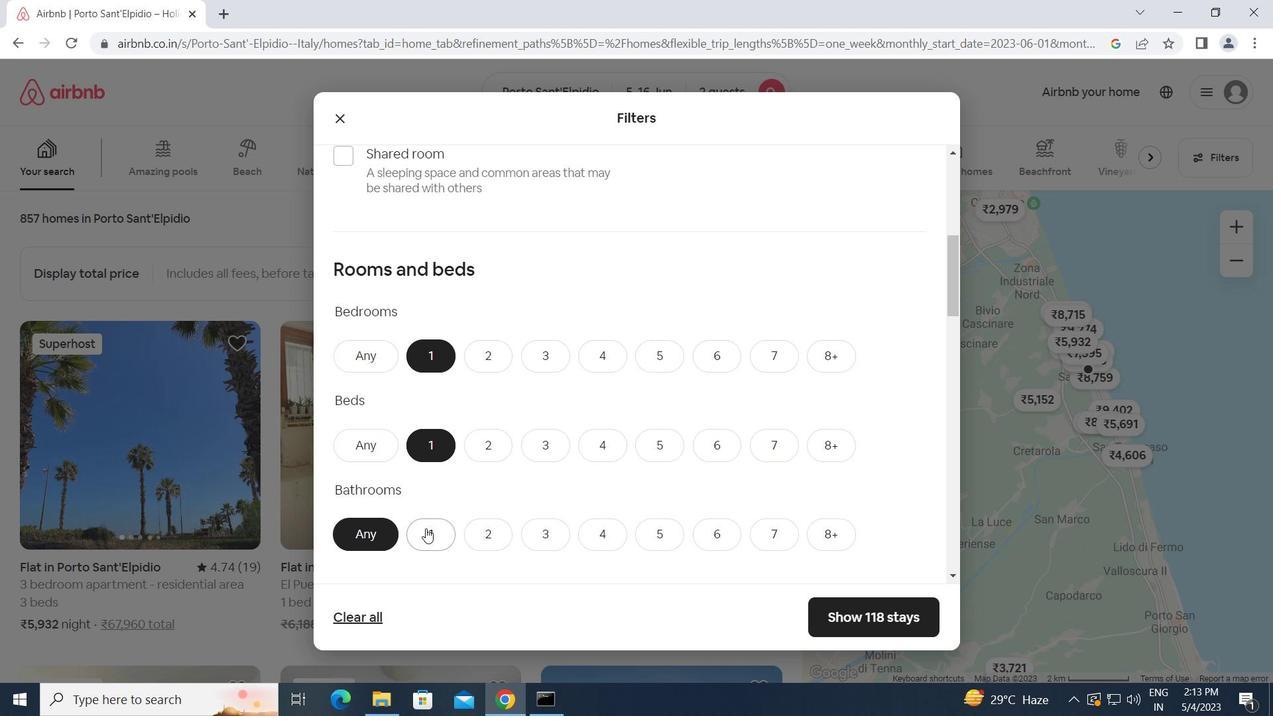 
Action: Mouse pressed left at (427, 538)
Screenshot: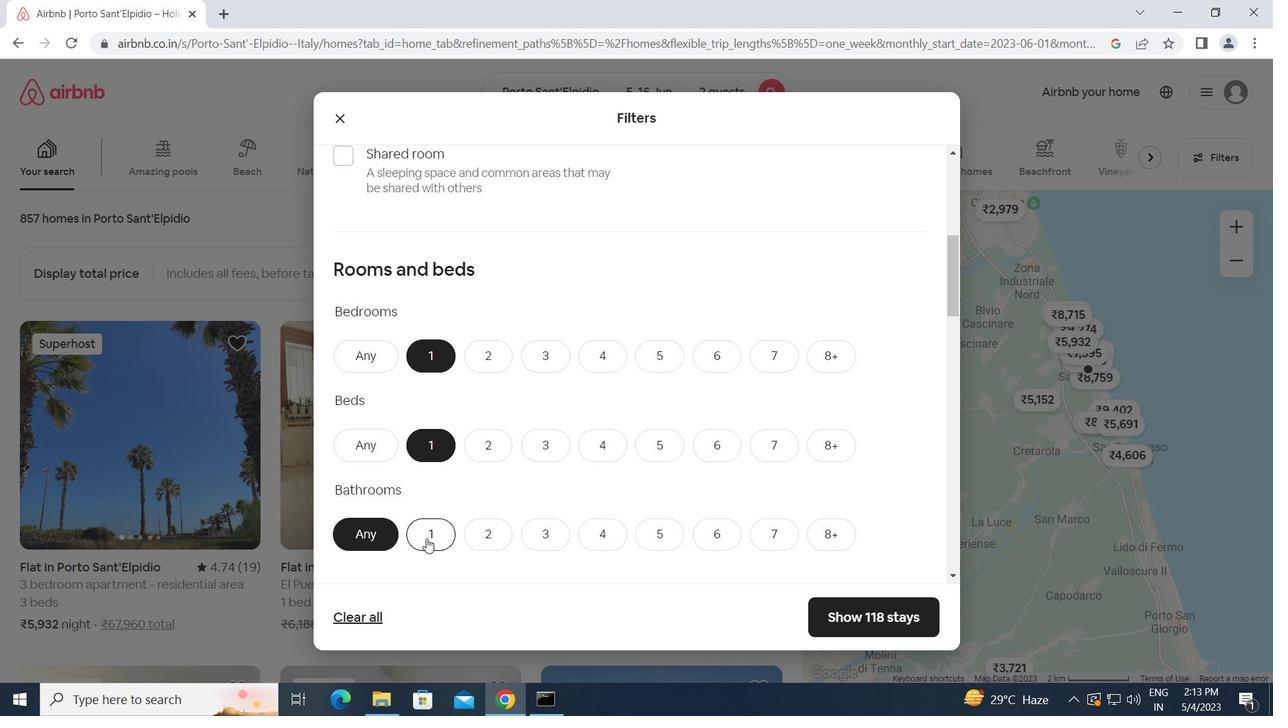 
Action: Mouse moved to (515, 563)
Screenshot: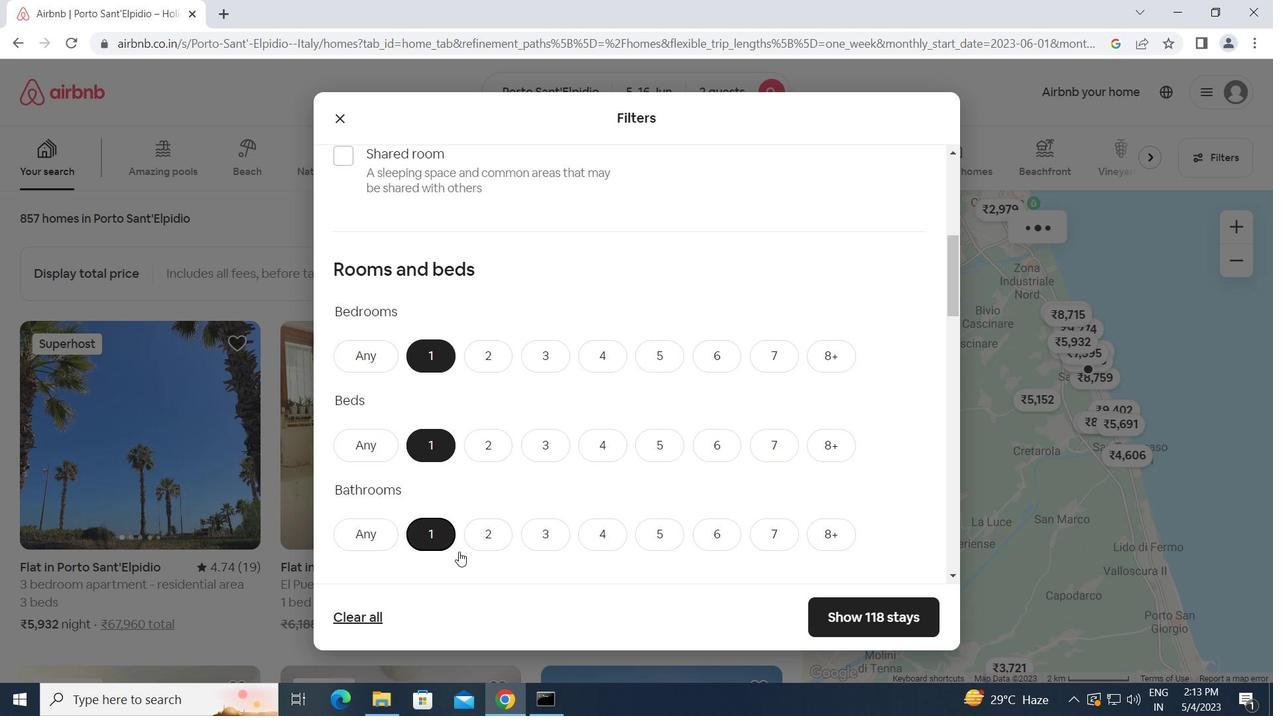 
Action: Mouse scrolled (515, 562) with delta (0, 0)
Screenshot: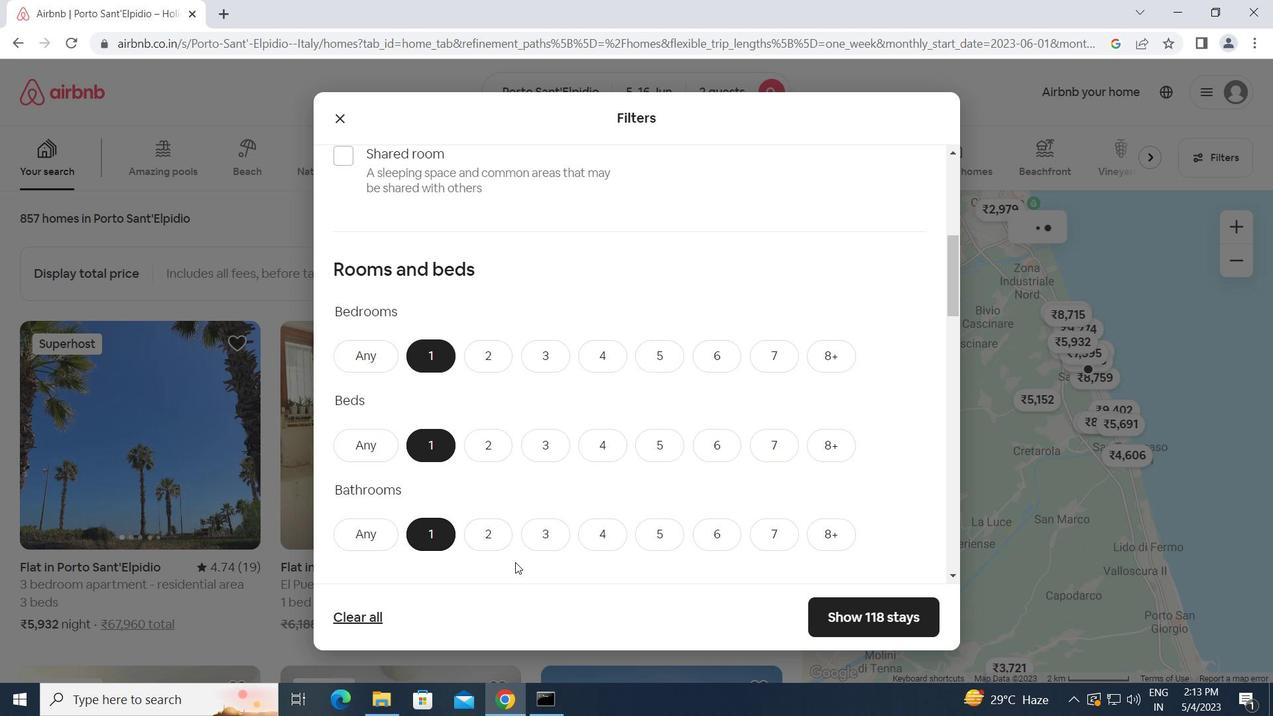 
Action: Mouse scrolled (515, 562) with delta (0, 0)
Screenshot: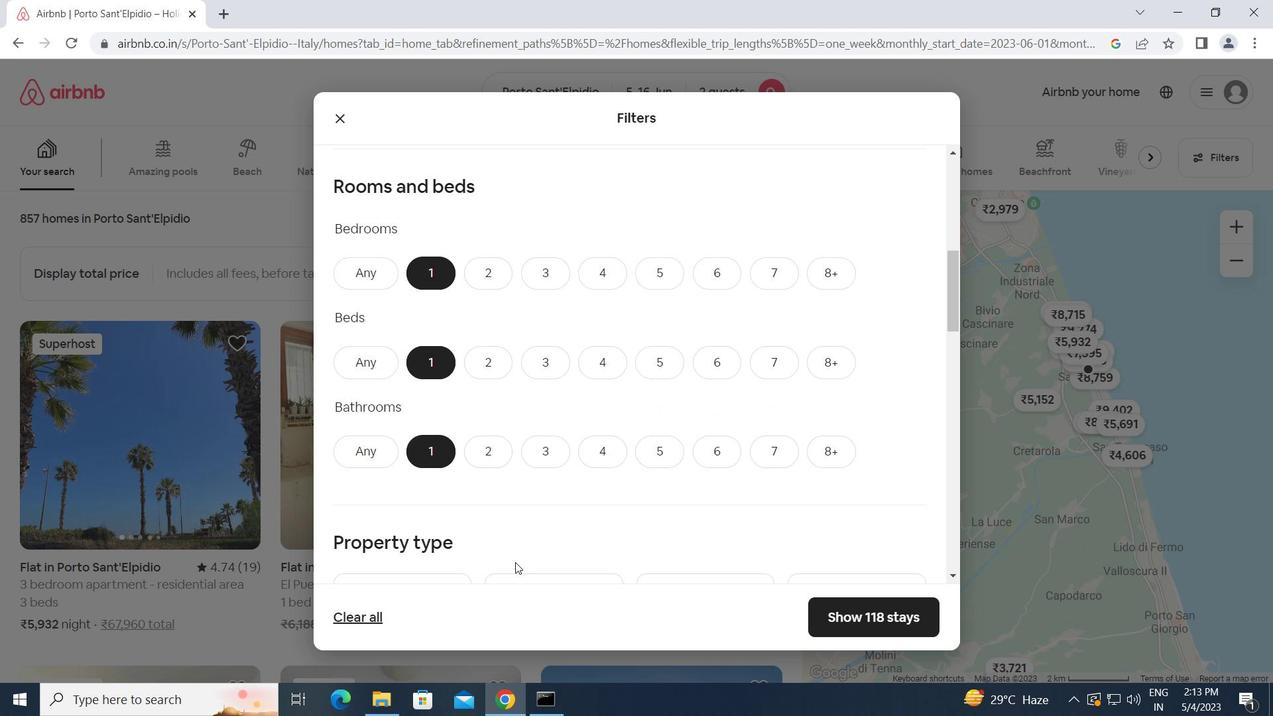 
Action: Mouse moved to (415, 554)
Screenshot: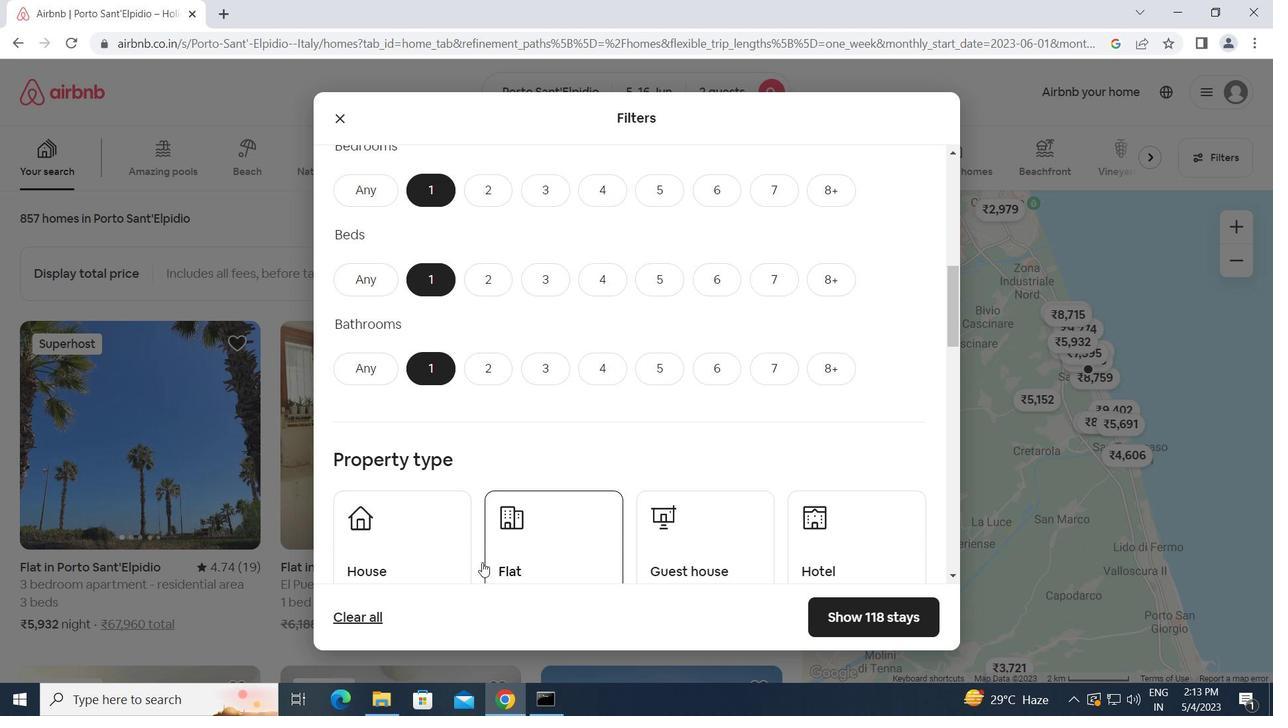 
Action: Mouse pressed left at (415, 554)
Screenshot: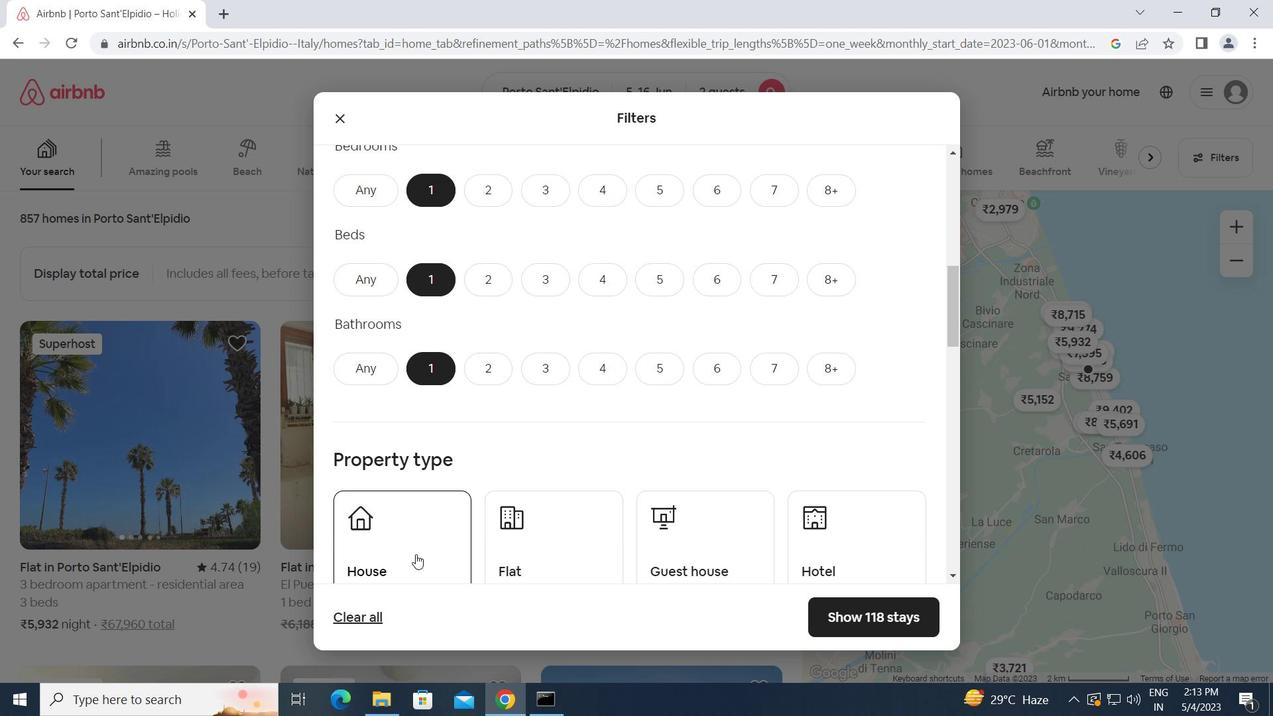 
Action: Mouse scrolled (415, 553) with delta (0, 0)
Screenshot: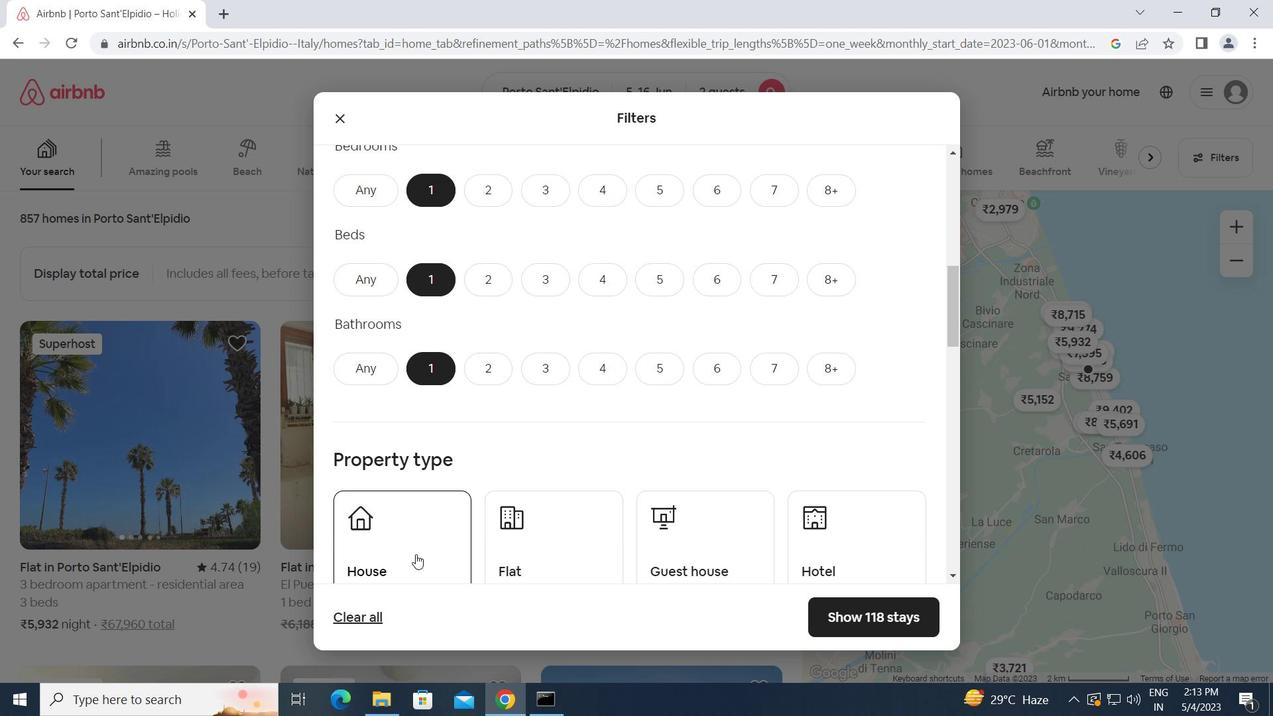 
Action: Mouse moved to (518, 465)
Screenshot: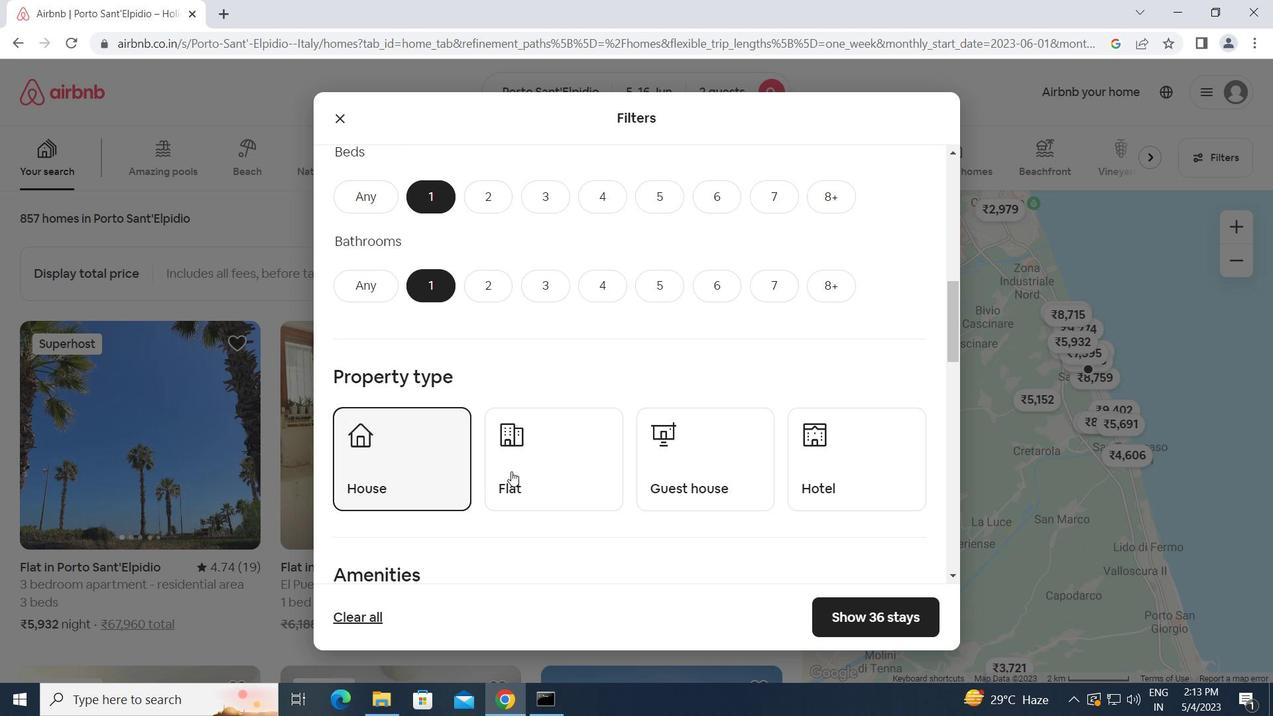 
Action: Mouse pressed left at (518, 465)
Screenshot: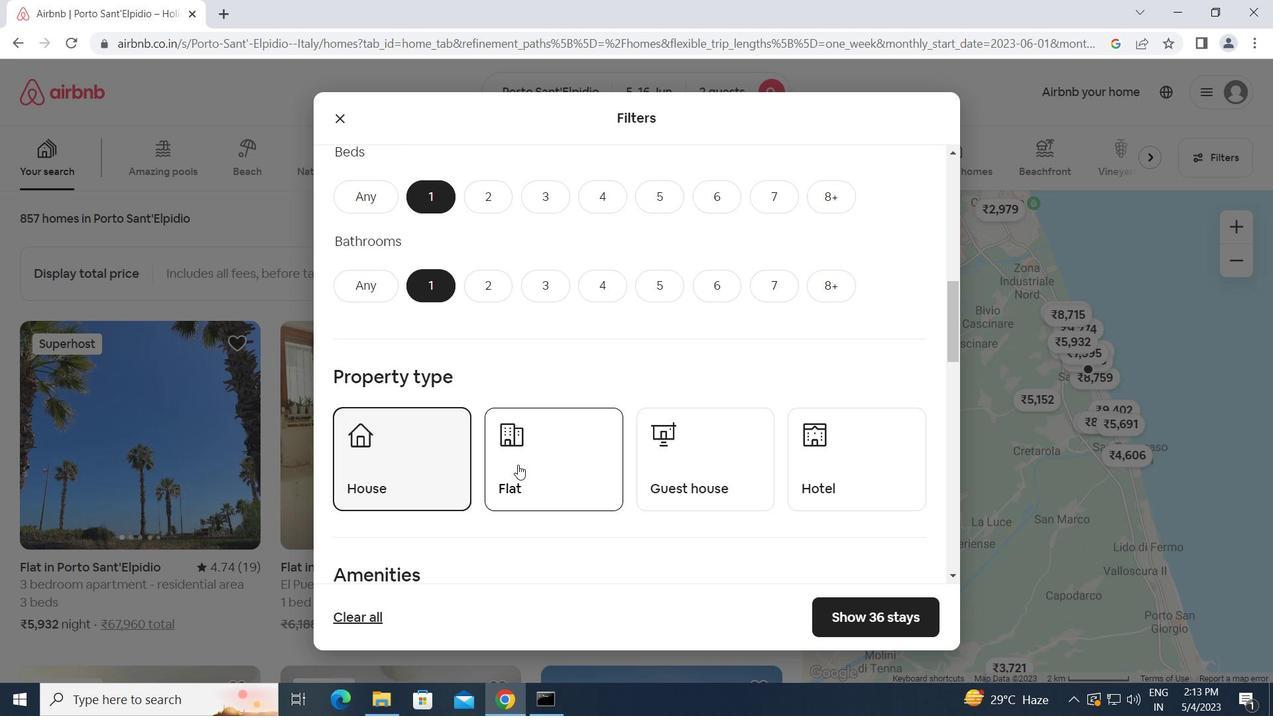 
Action: Mouse moved to (681, 480)
Screenshot: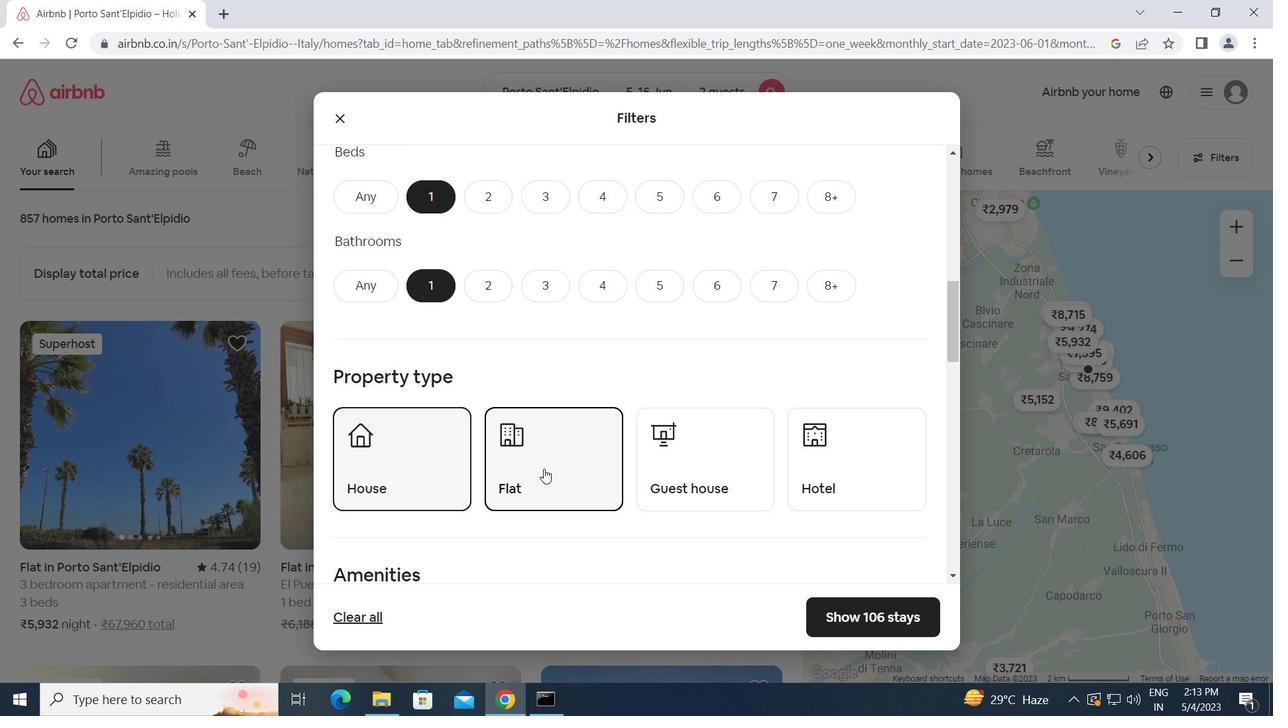 
Action: Mouse pressed left at (681, 480)
Screenshot: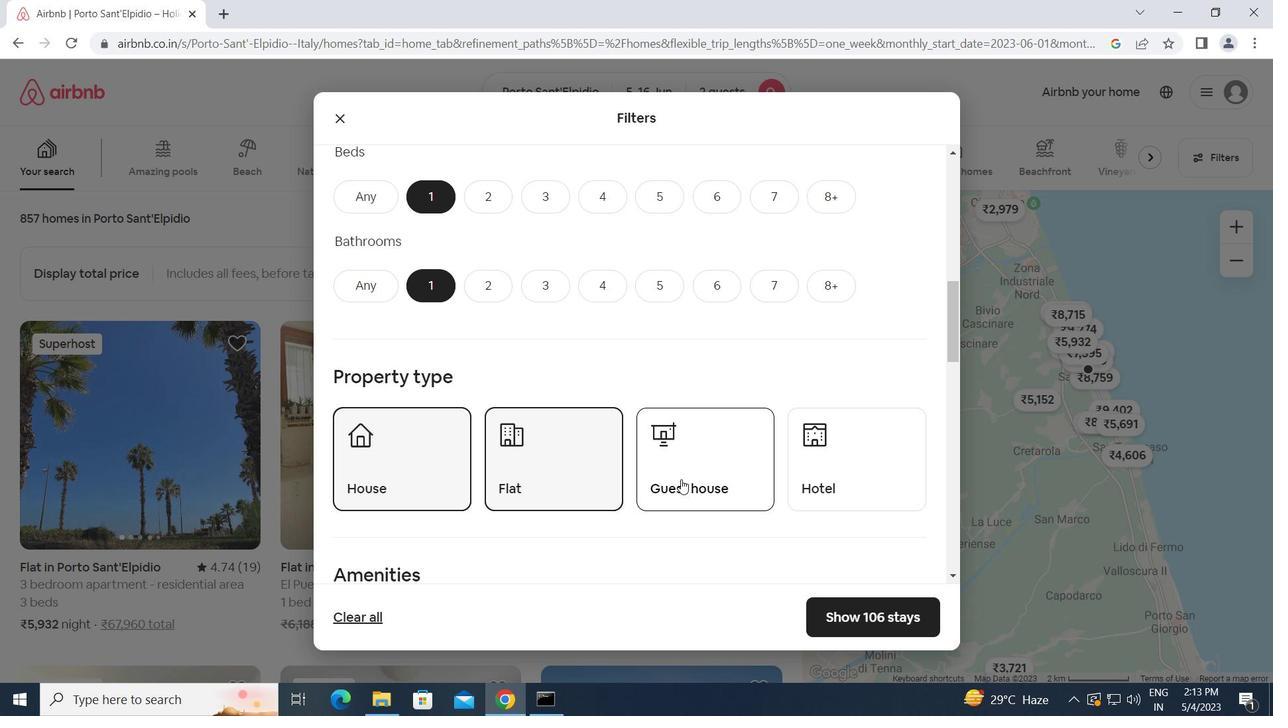 
Action: Mouse moved to (826, 460)
Screenshot: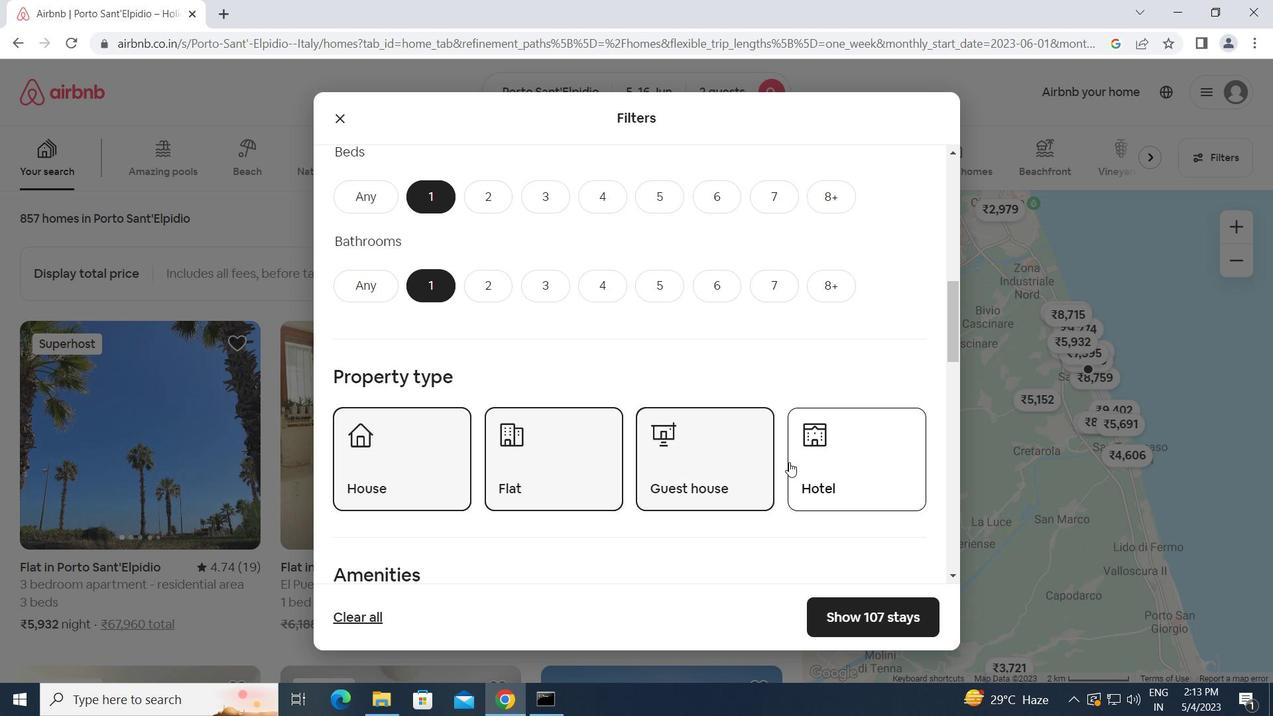 
Action: Mouse pressed left at (826, 460)
Screenshot: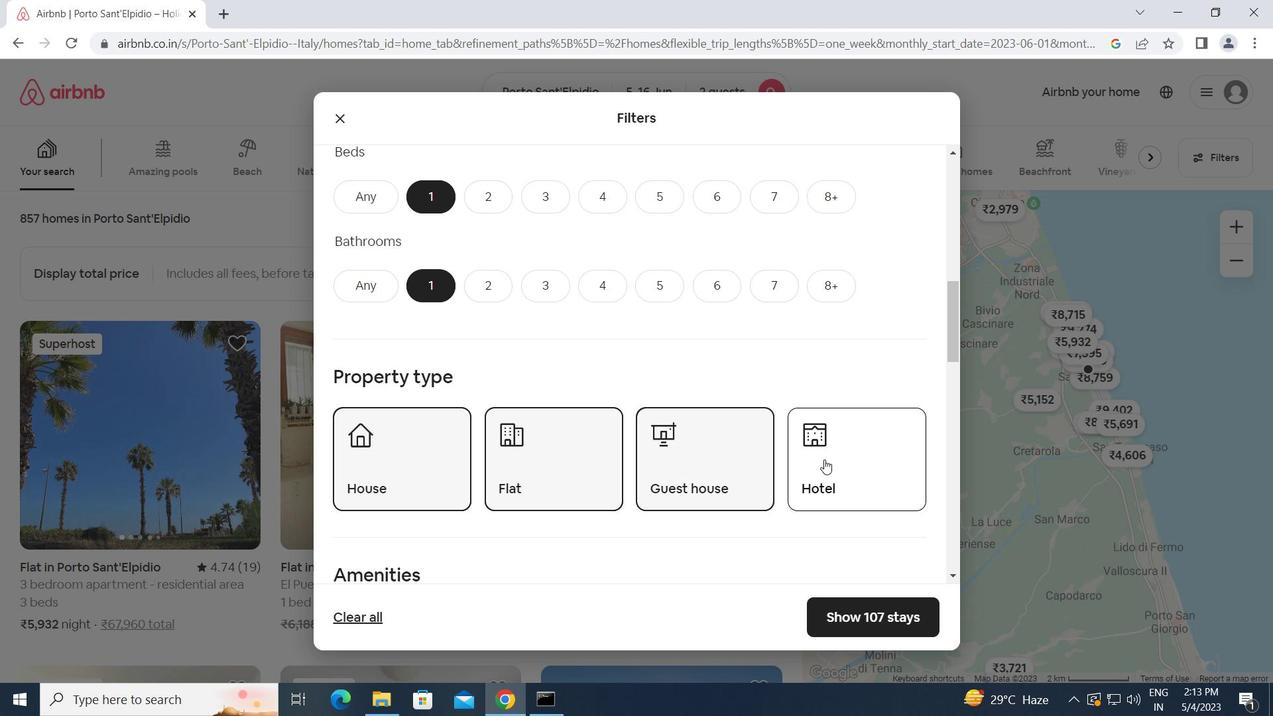 
Action: Mouse moved to (660, 531)
Screenshot: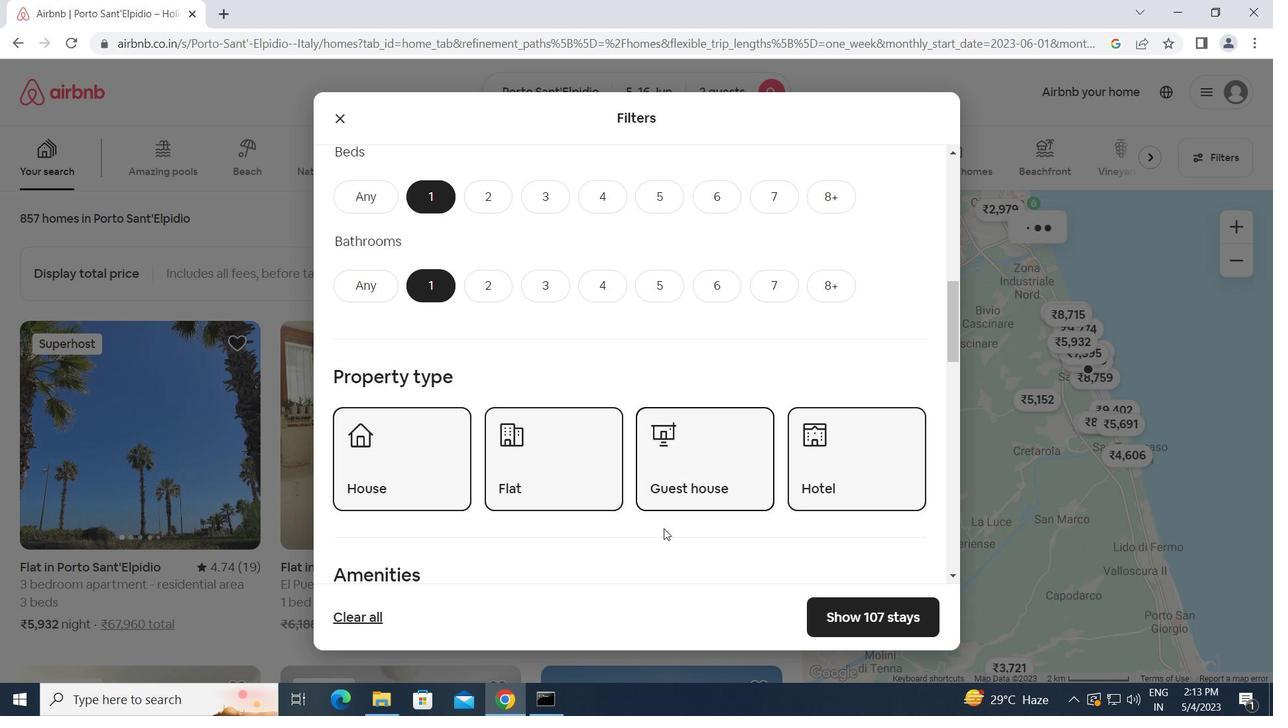 
Action: Mouse scrolled (660, 530) with delta (0, 0)
Screenshot: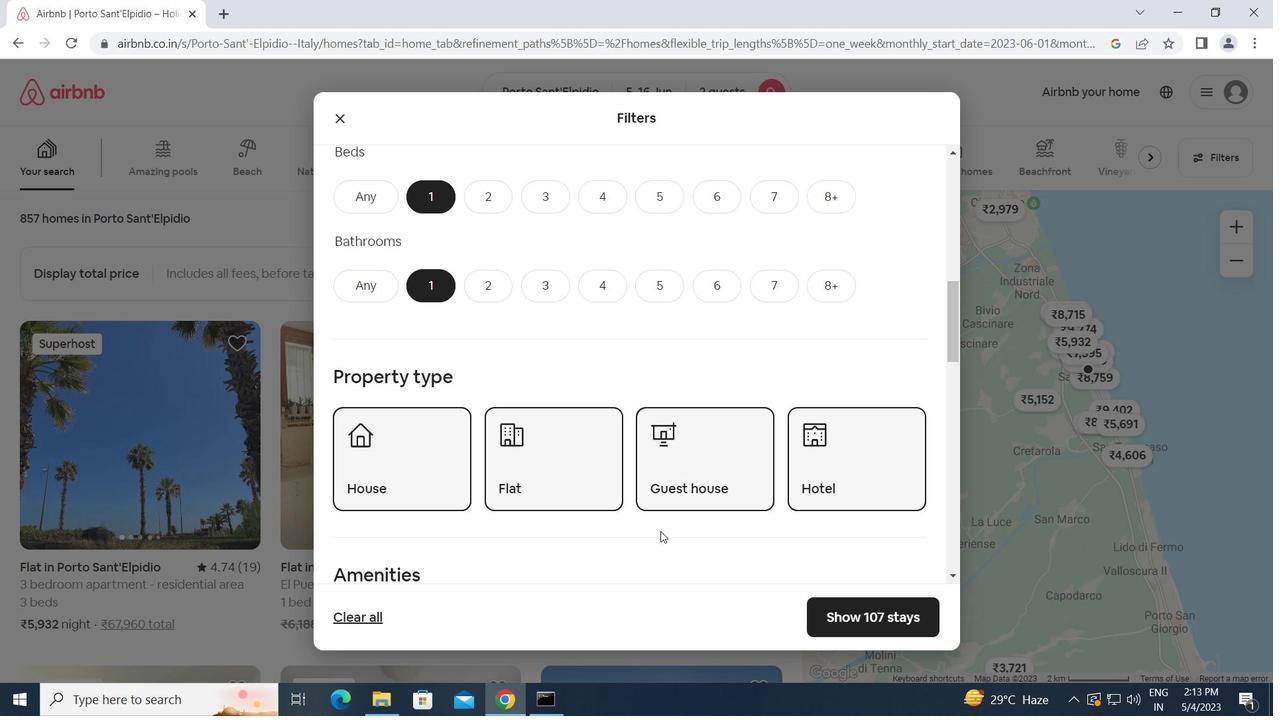 
Action: Mouse scrolled (660, 530) with delta (0, 0)
Screenshot: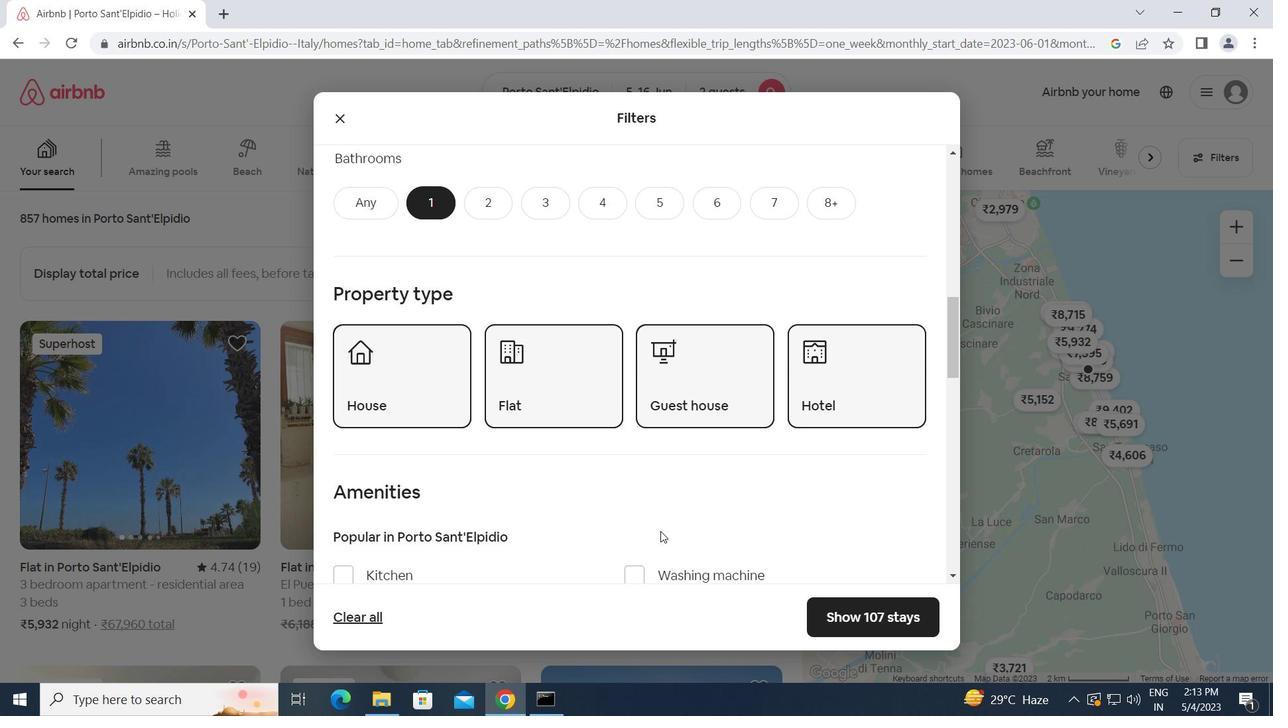 
Action: Mouse scrolled (660, 530) with delta (0, 0)
Screenshot: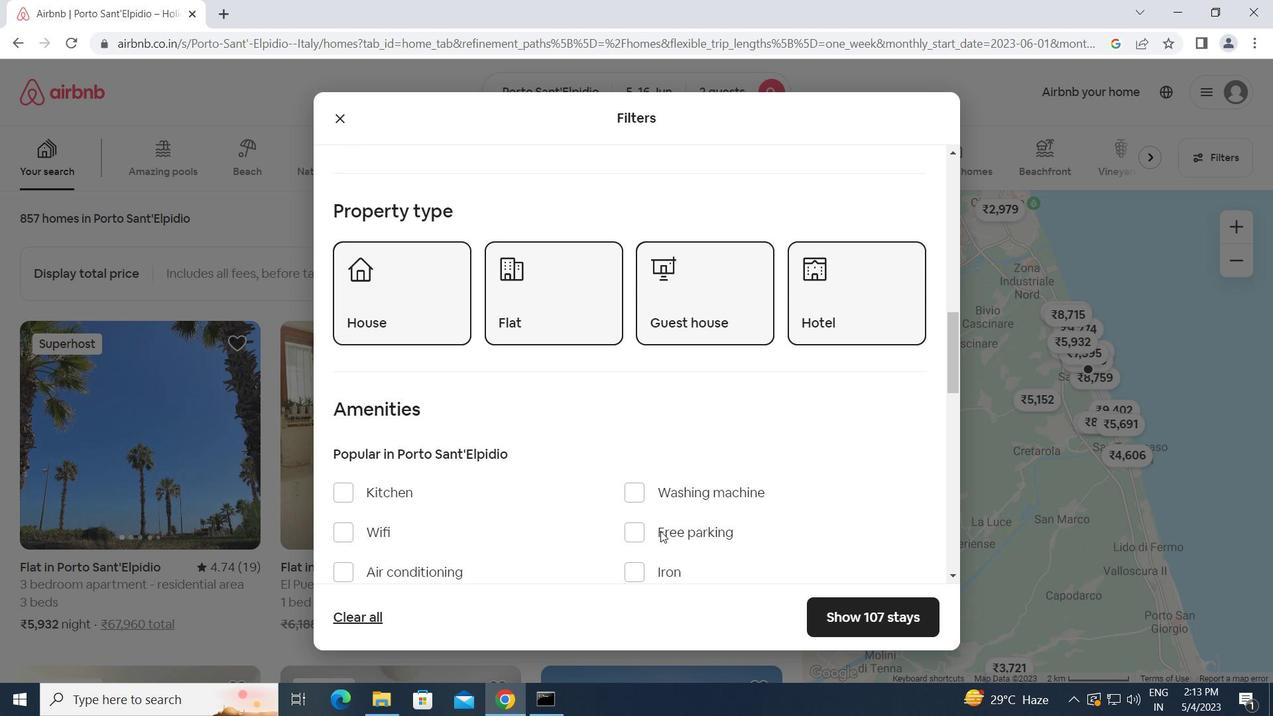 
Action: Mouse scrolled (660, 530) with delta (0, 0)
Screenshot: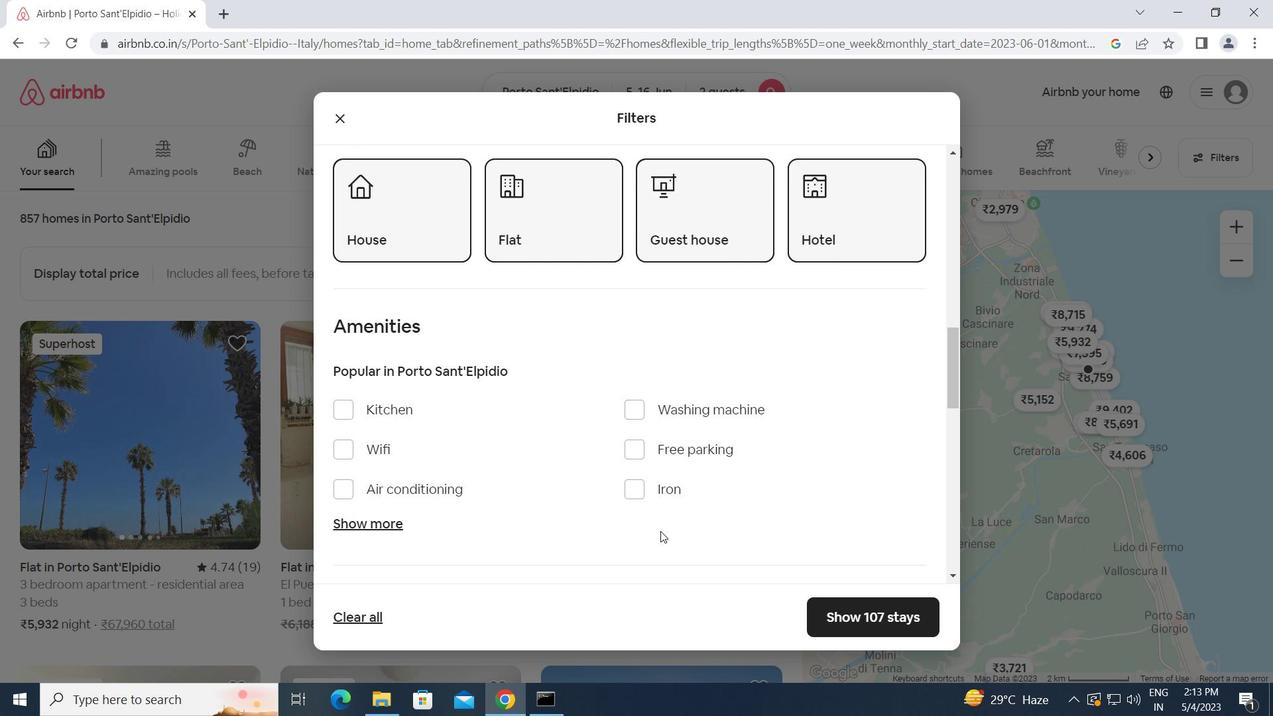 
Action: Mouse scrolled (660, 530) with delta (0, 0)
Screenshot: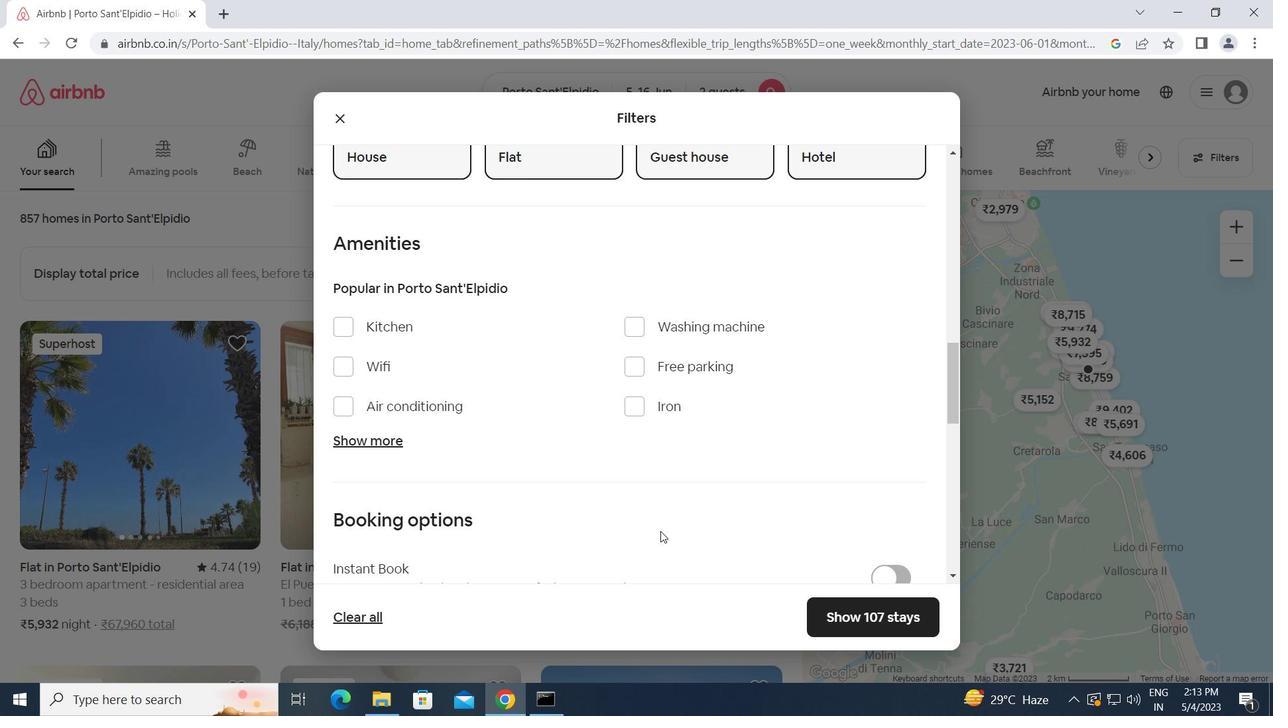 
Action: Mouse moved to (697, 532)
Screenshot: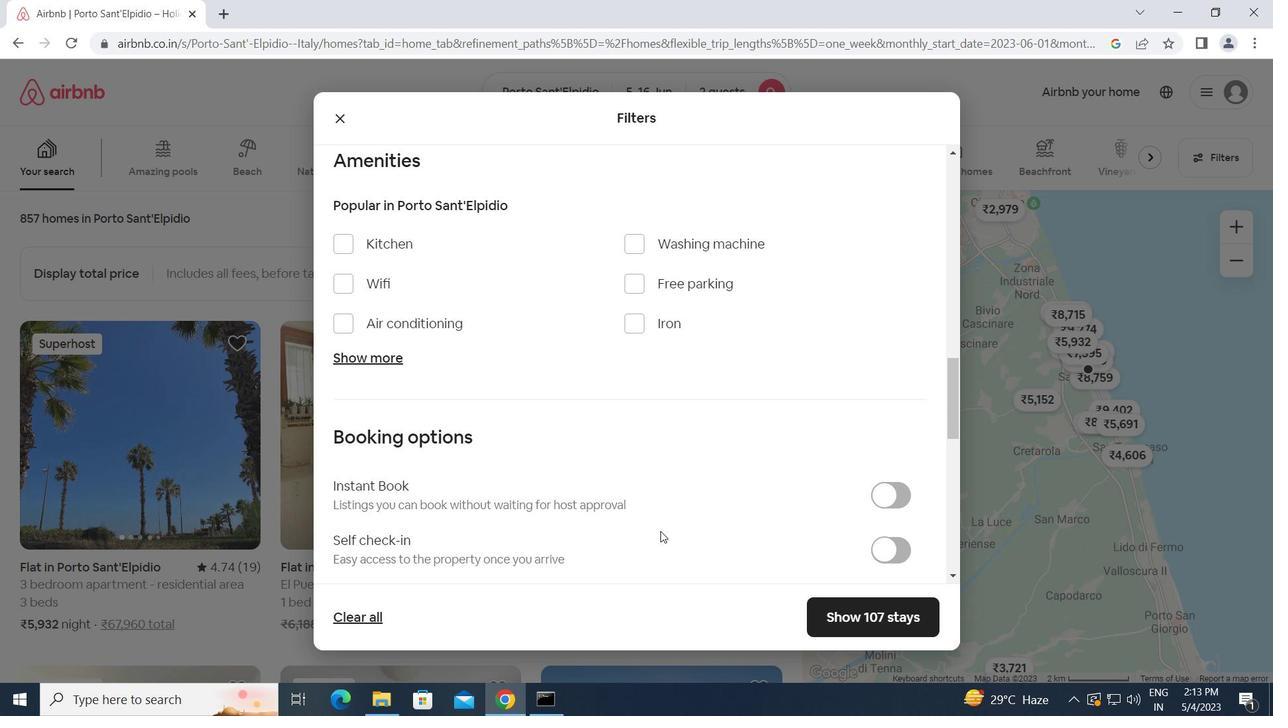 
Action: Mouse scrolled (697, 532) with delta (0, 0)
Screenshot: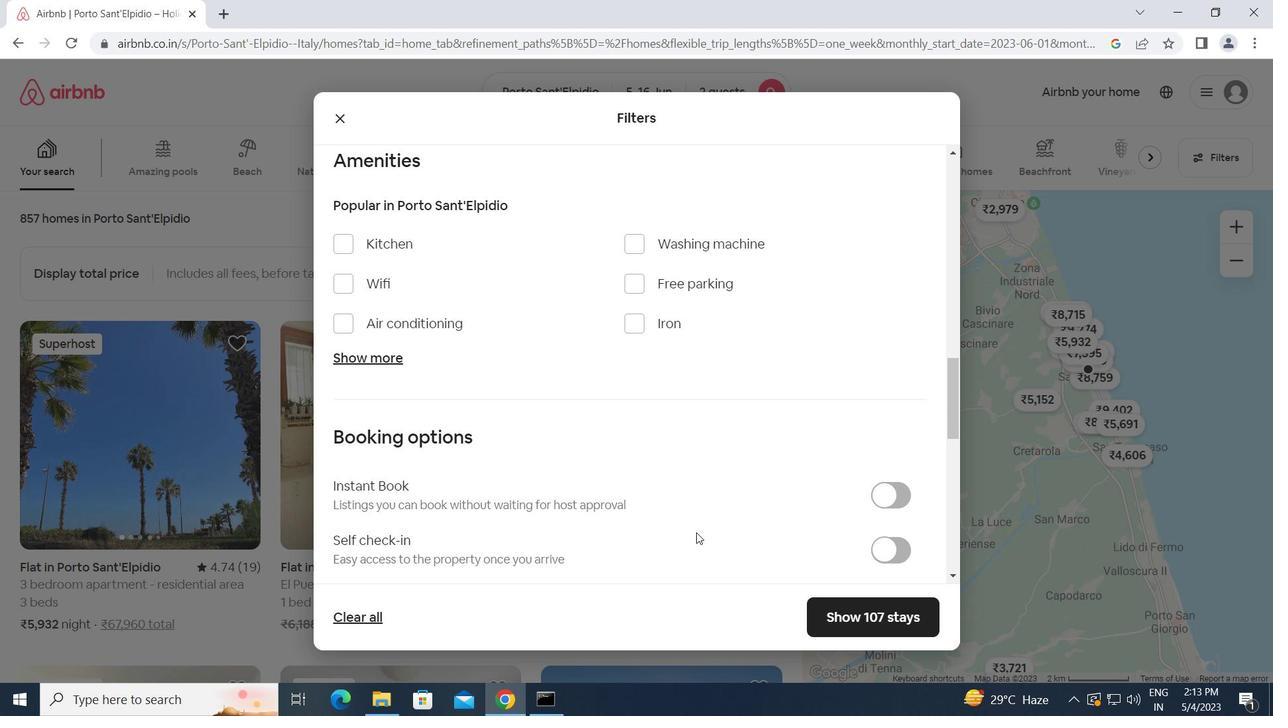 
Action: Mouse moved to (875, 470)
Screenshot: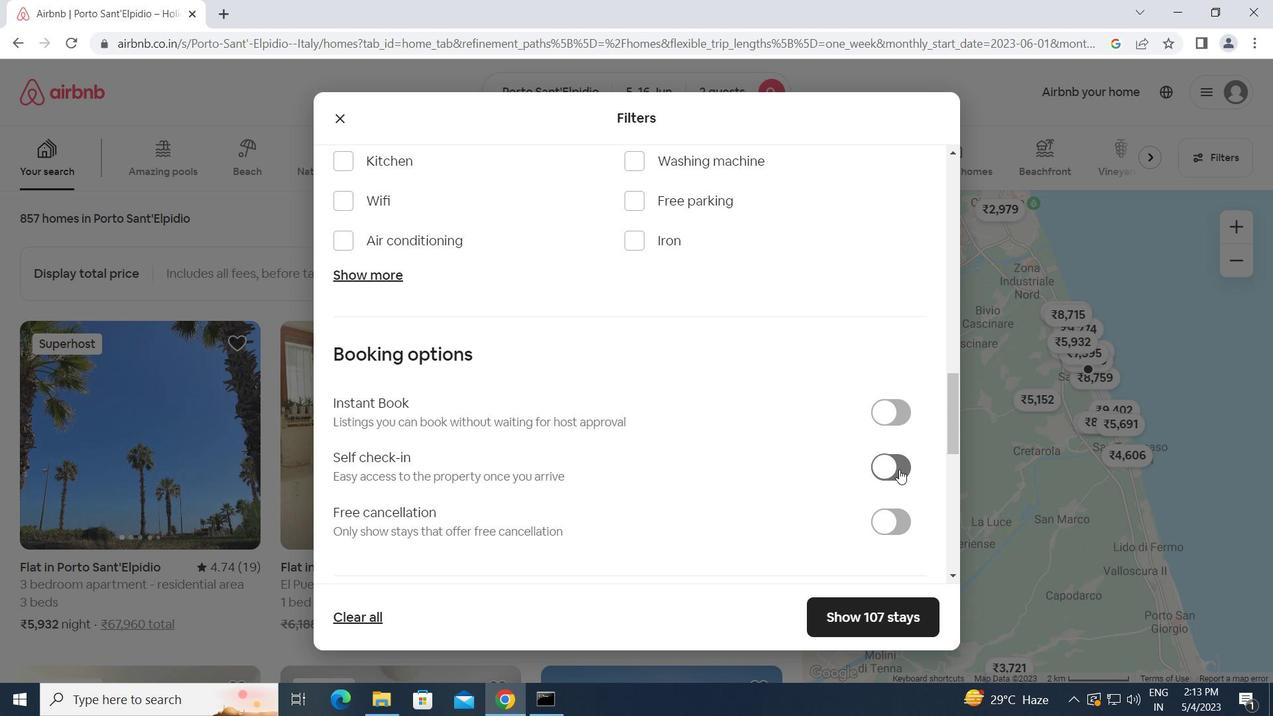 
Action: Mouse pressed left at (875, 470)
Screenshot: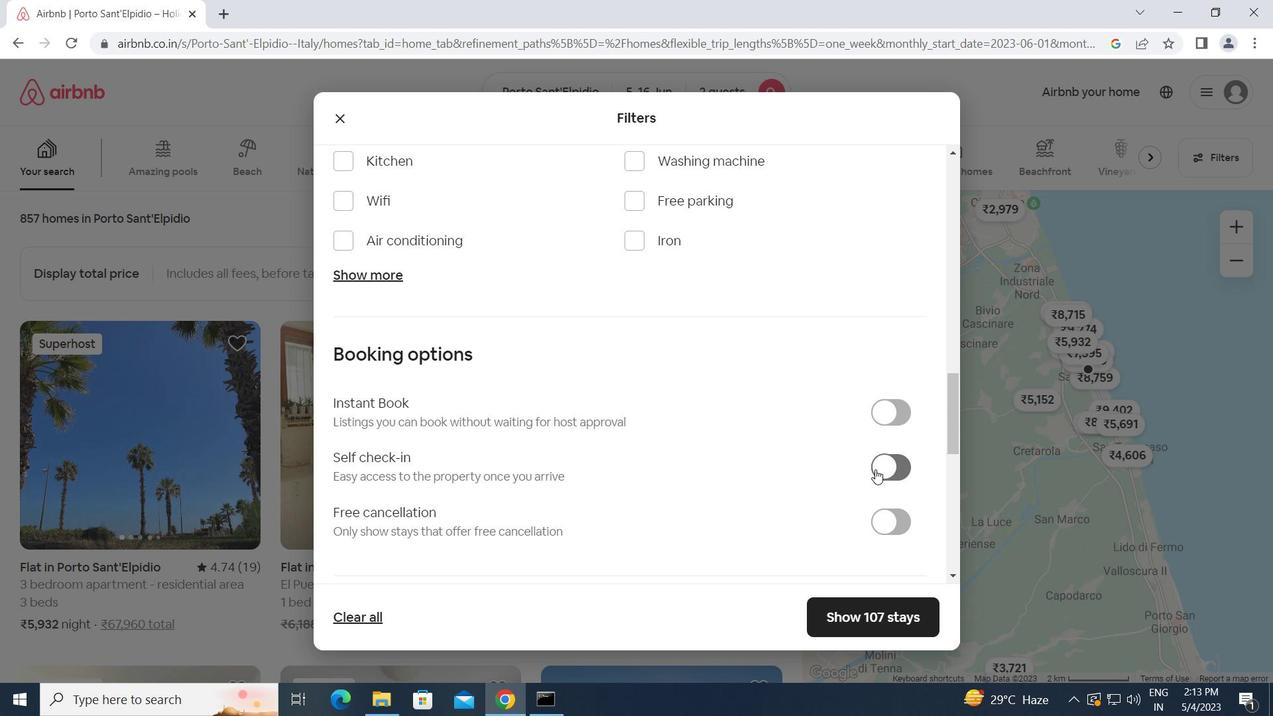 
Action: Mouse moved to (619, 507)
Screenshot: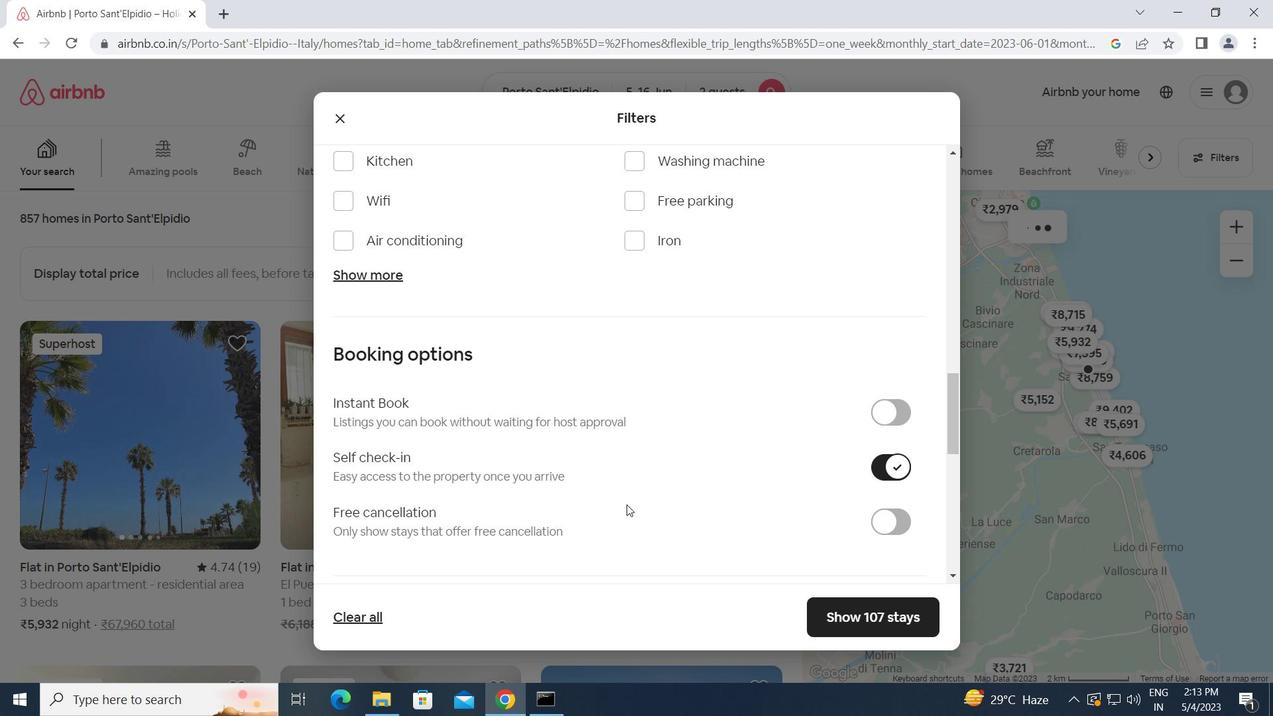 
Action: Mouse scrolled (619, 506) with delta (0, 0)
Screenshot: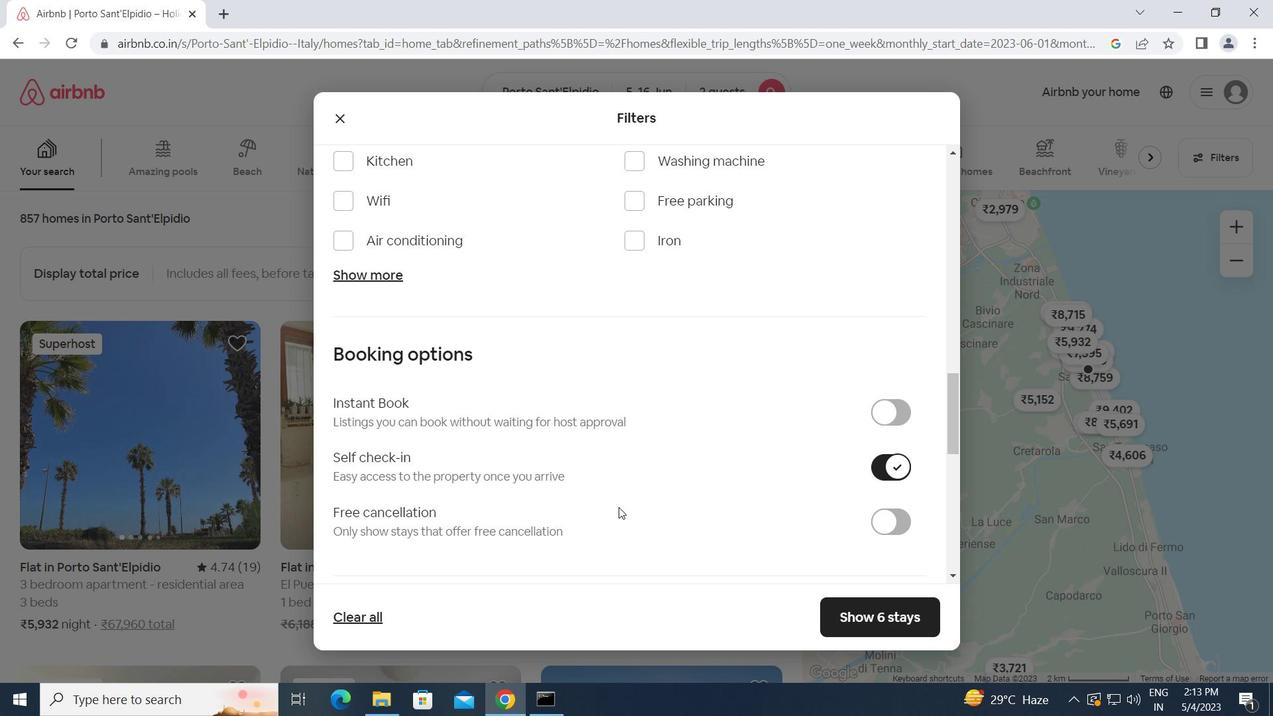 
Action: Mouse scrolled (619, 506) with delta (0, 0)
Screenshot: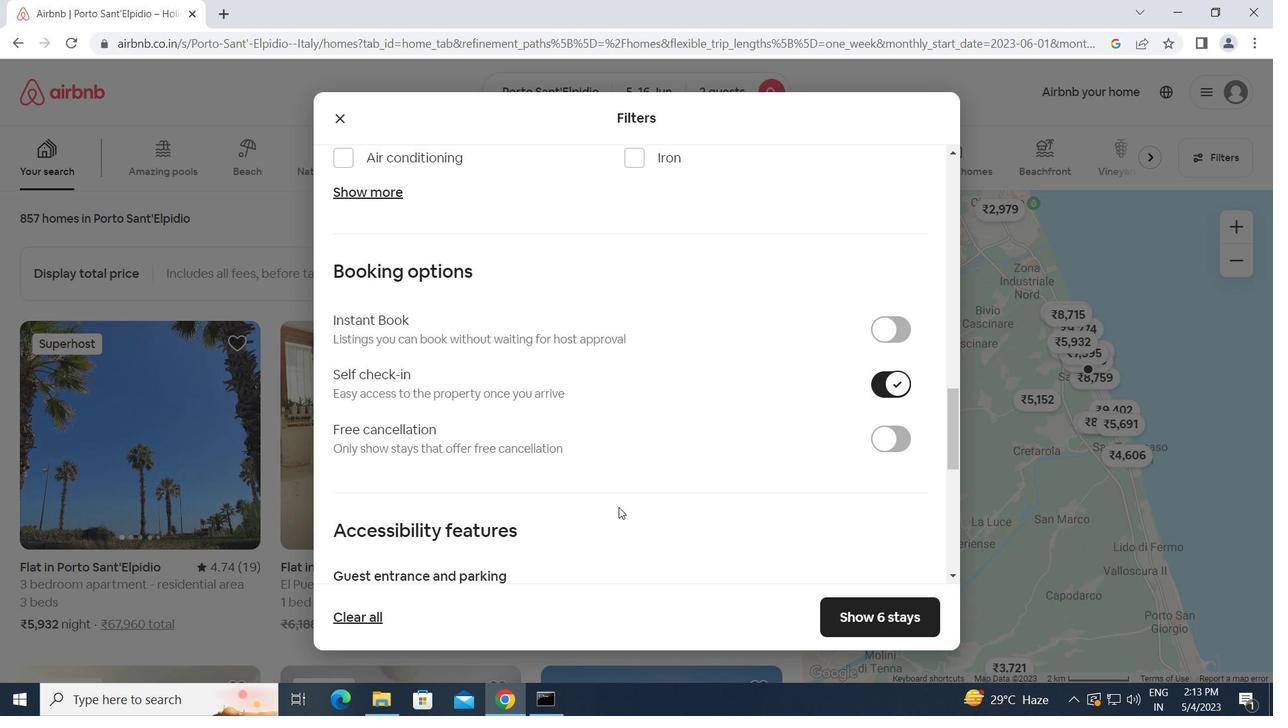 
Action: Mouse scrolled (619, 506) with delta (0, 0)
Screenshot: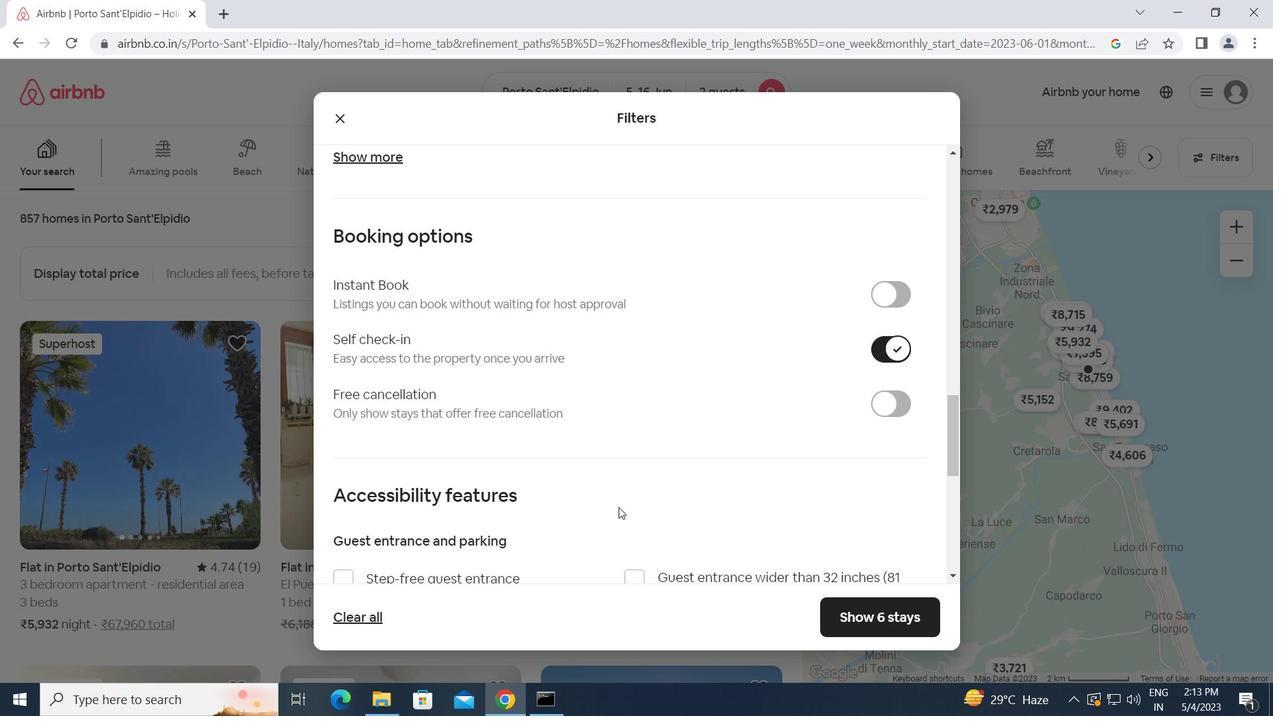 
Action: Mouse scrolled (619, 506) with delta (0, 0)
Screenshot: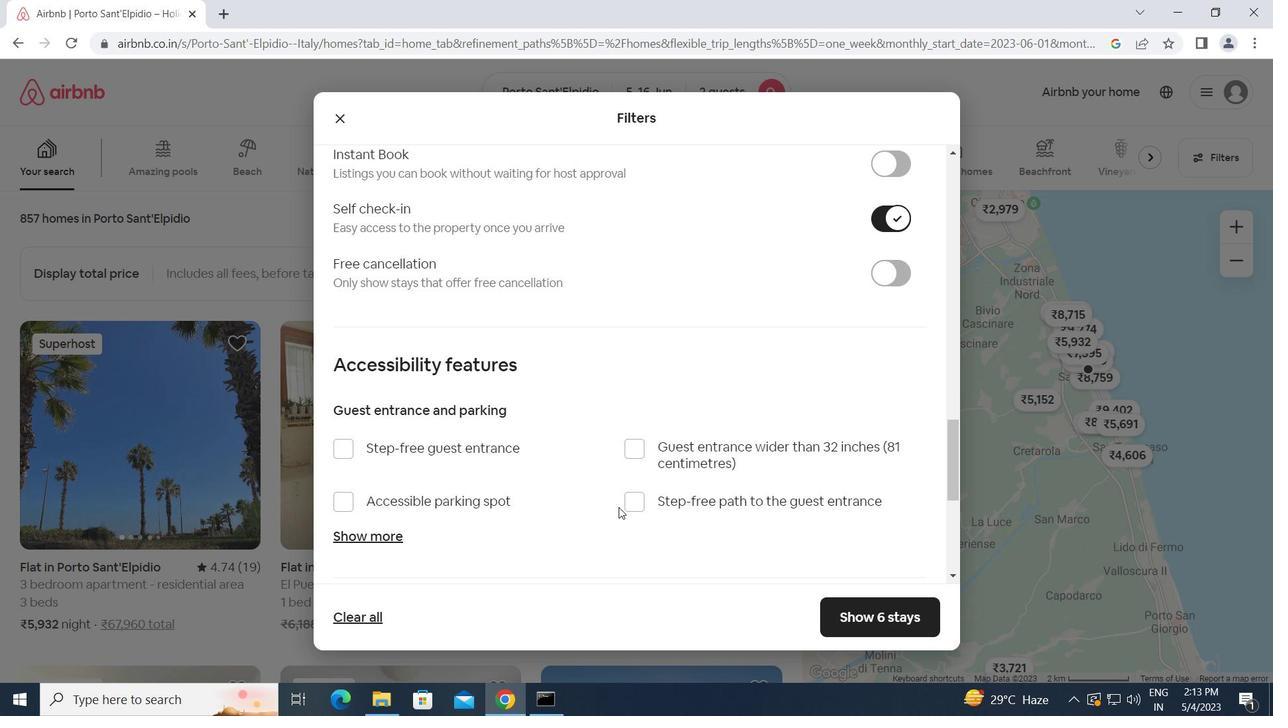 
Action: Mouse scrolled (619, 506) with delta (0, 0)
Screenshot: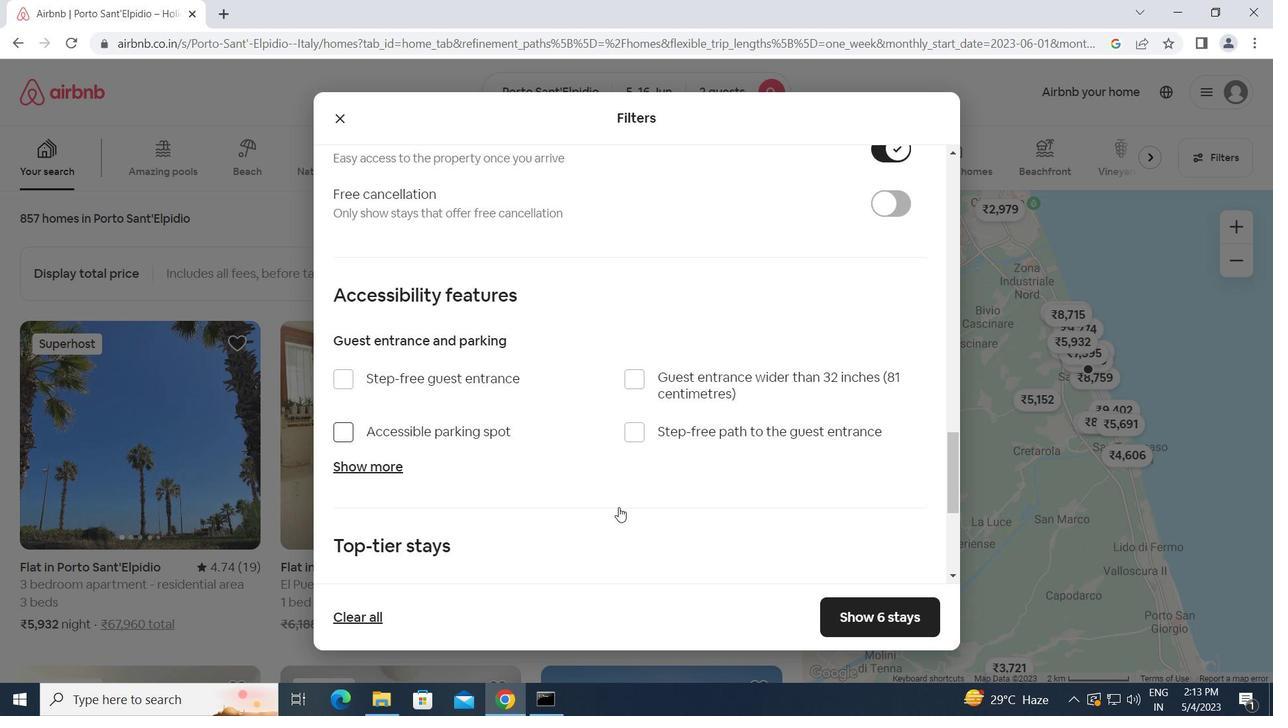
Action: Mouse scrolled (619, 506) with delta (0, 0)
Screenshot: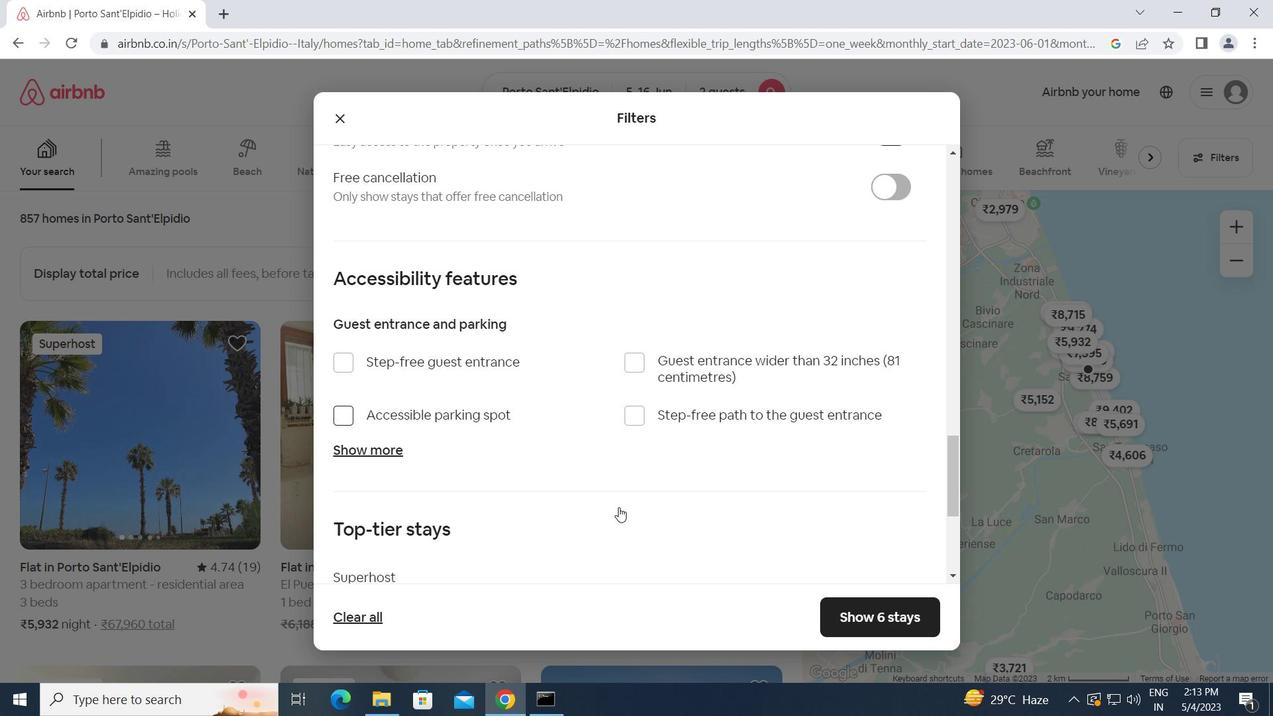 
Action: Mouse scrolled (619, 506) with delta (0, 0)
Screenshot: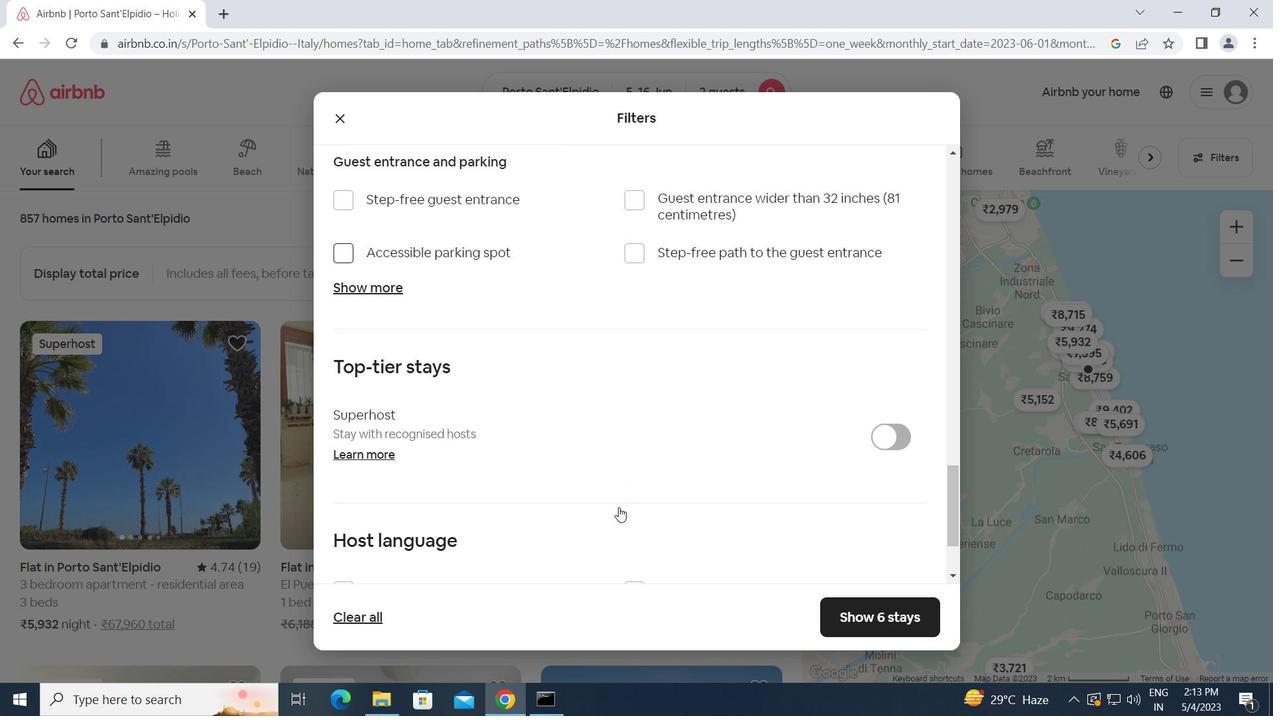 
Action: Mouse moved to (346, 513)
Screenshot: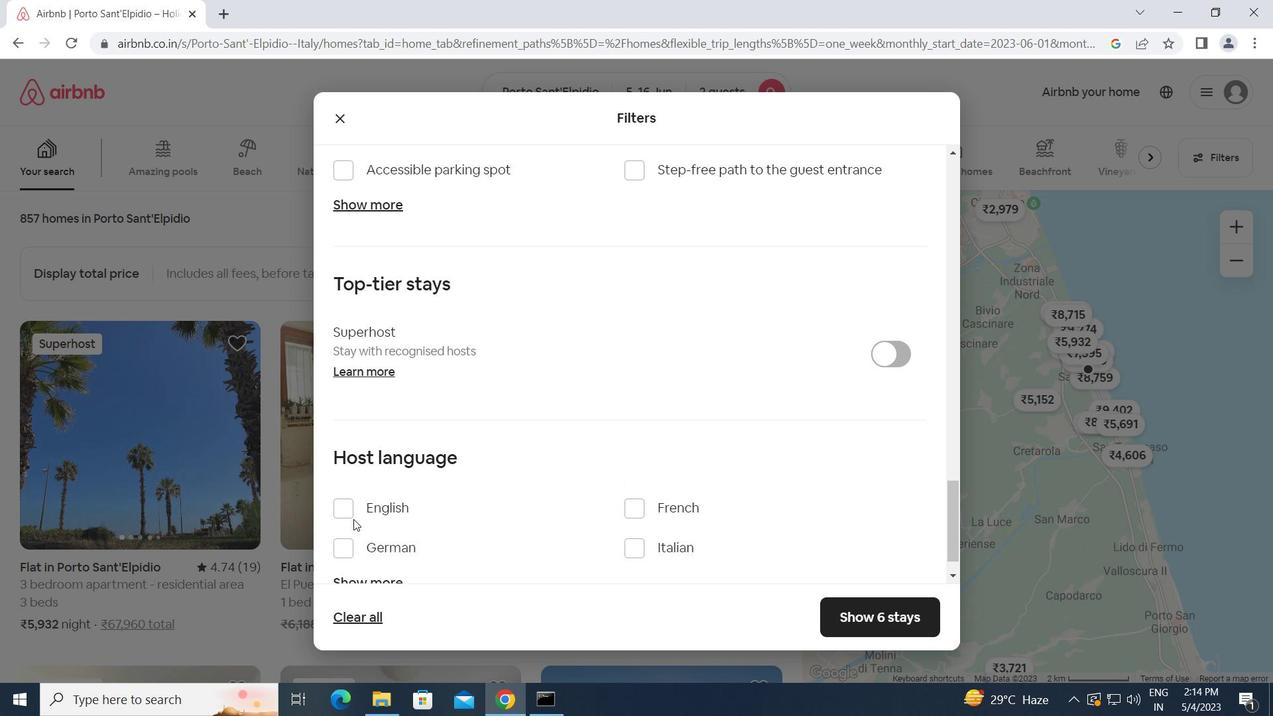 
Action: Mouse pressed left at (346, 513)
Screenshot: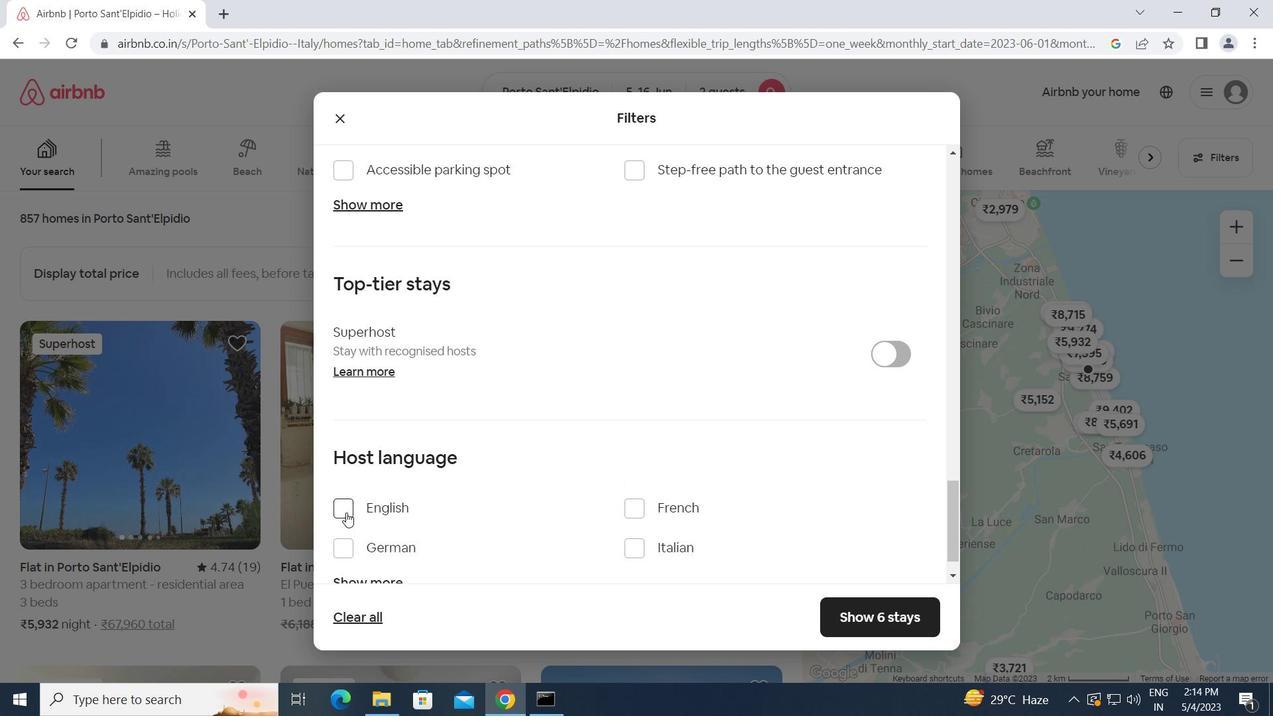 
Action: Mouse moved to (849, 622)
Screenshot: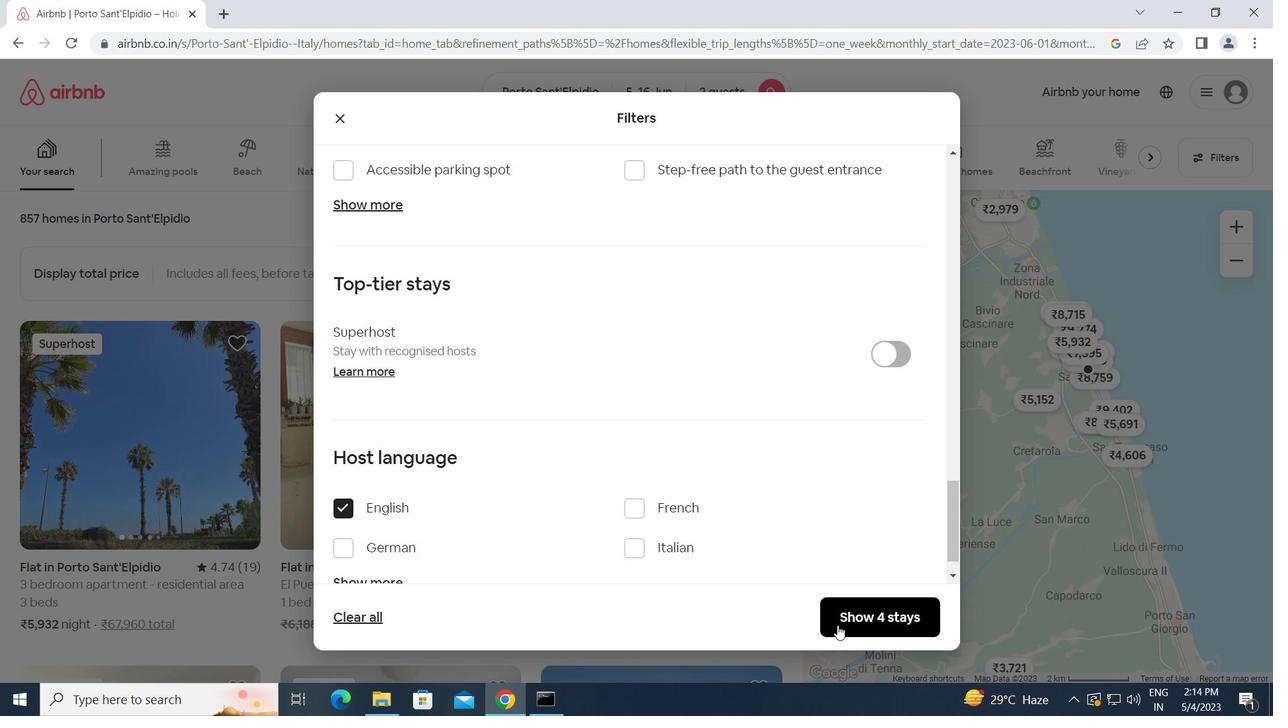 
Action: Mouse pressed left at (849, 622)
Screenshot: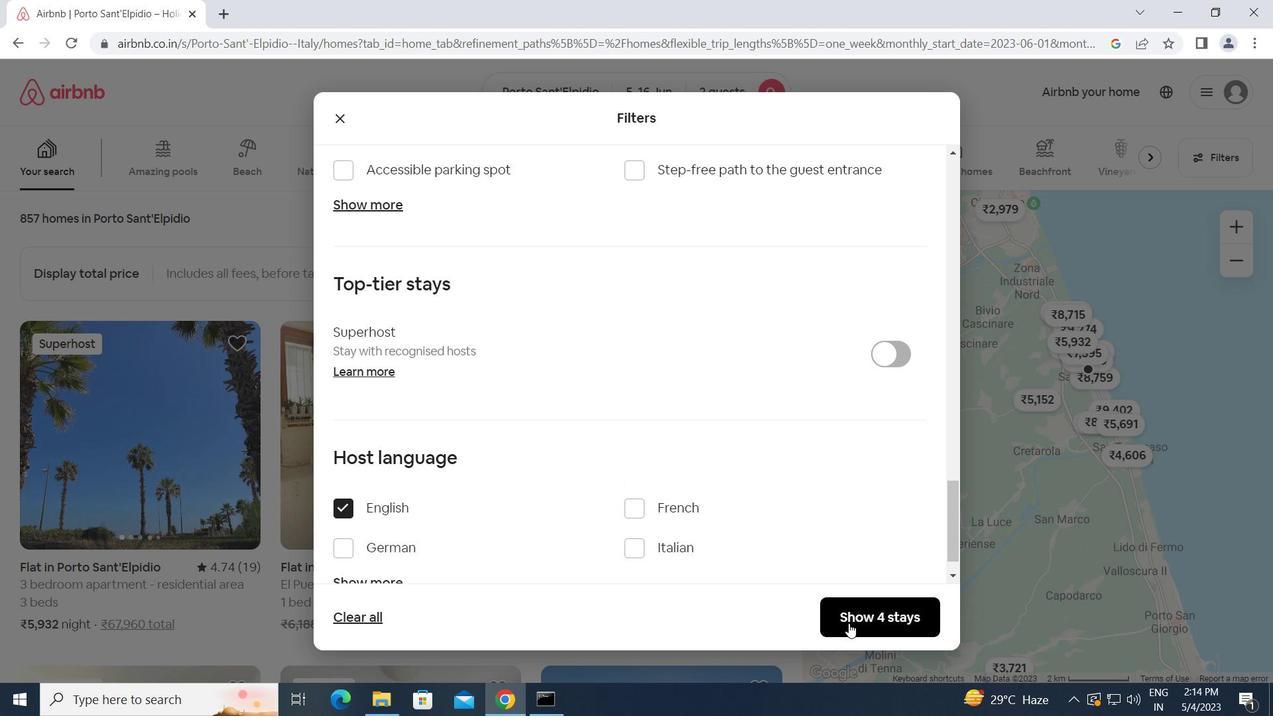 
Action: Mouse moved to (829, 585)
Screenshot: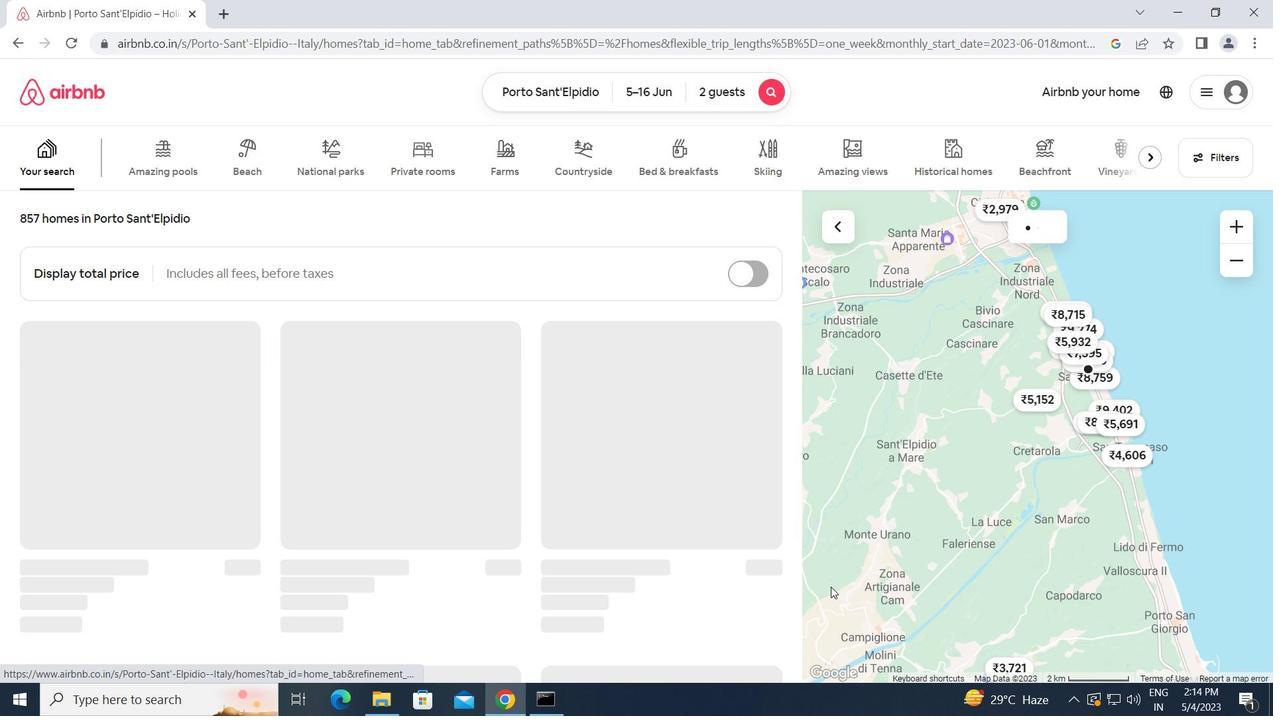 
